 Task: Find connections with filter location Mumbai with filter topic #lifestylewith filter profile language French with filter current company The Leela Palaces, Hotels and Resorts with filter school Oxford Public School with filter industry Wholesale Petroleum and Petroleum Products with filter service category Strategic Planning with filter keywords title Social Media Specialist
Action: Mouse moved to (560, 80)
Screenshot: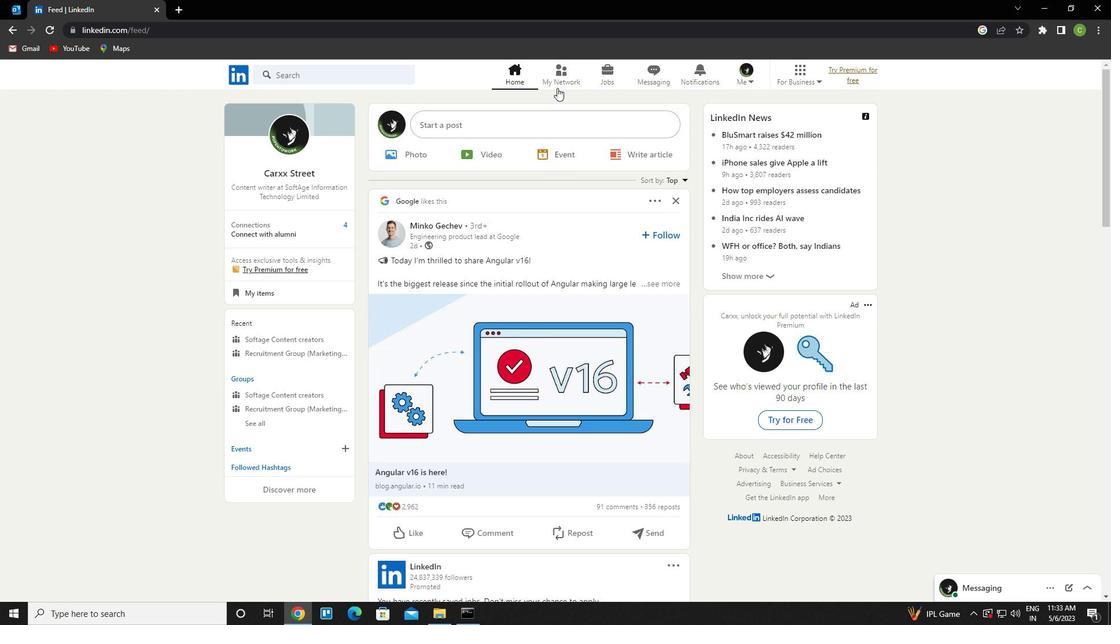 
Action: Mouse pressed left at (560, 80)
Screenshot: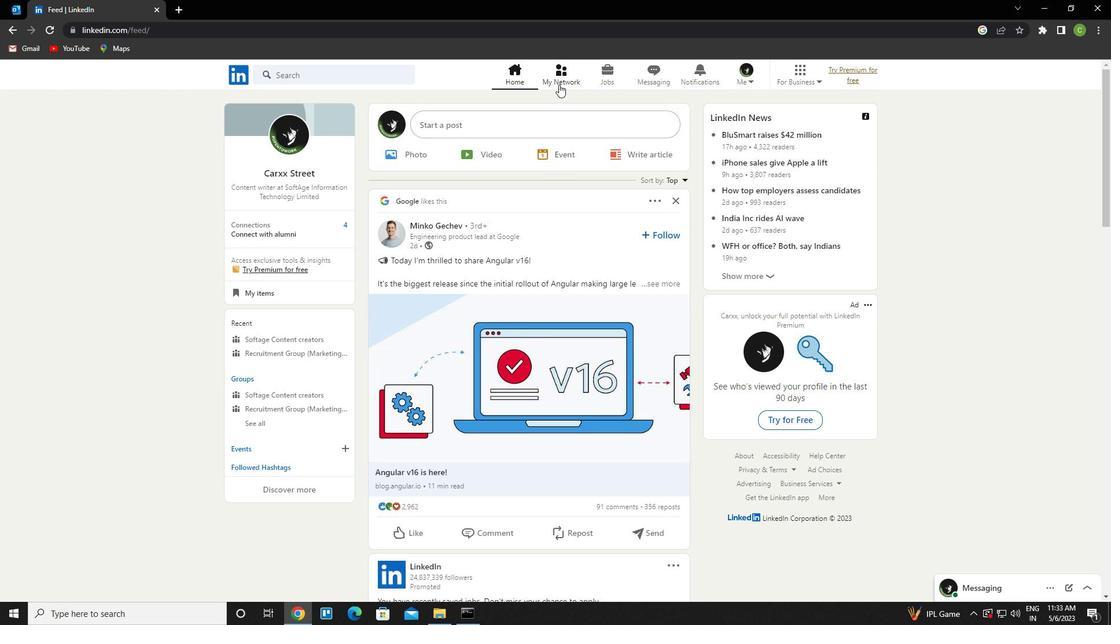 
Action: Mouse moved to (355, 140)
Screenshot: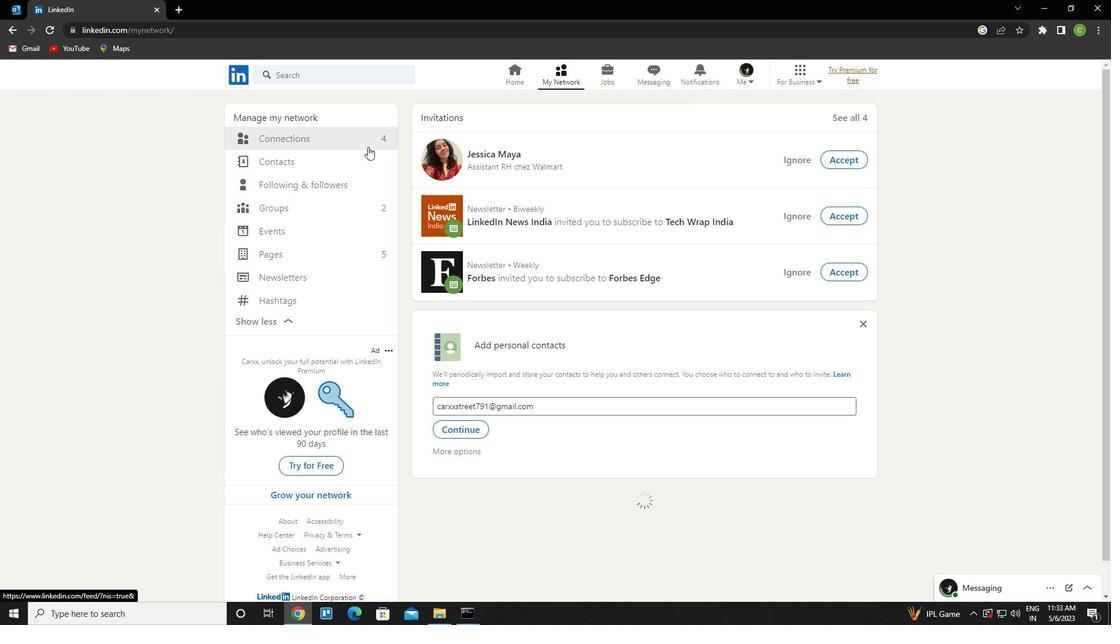 
Action: Mouse pressed left at (355, 140)
Screenshot: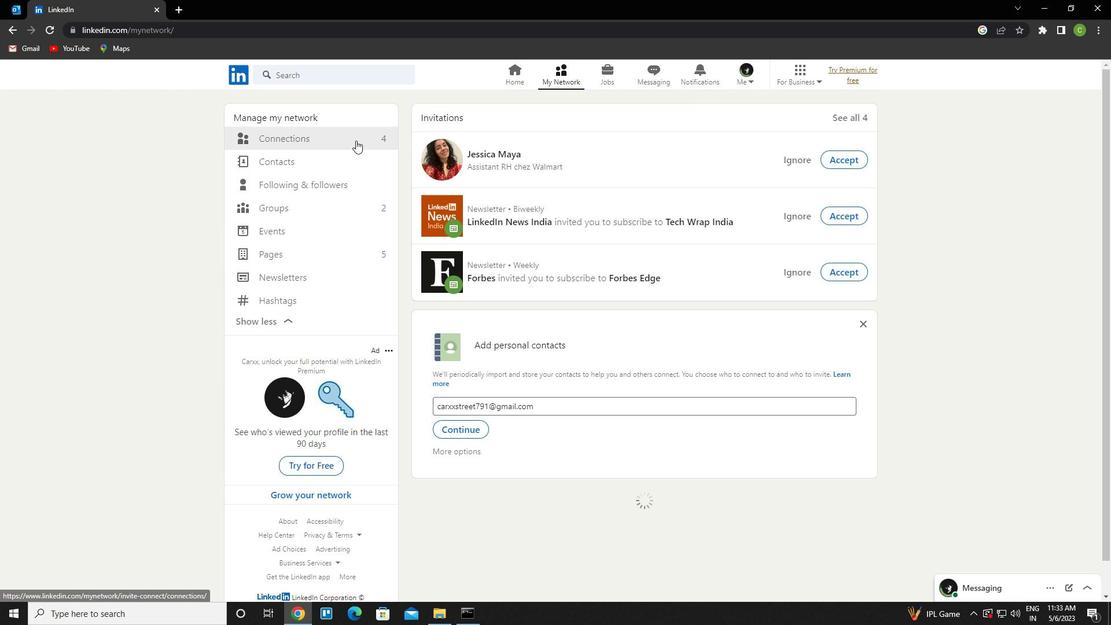 
Action: Mouse moved to (662, 141)
Screenshot: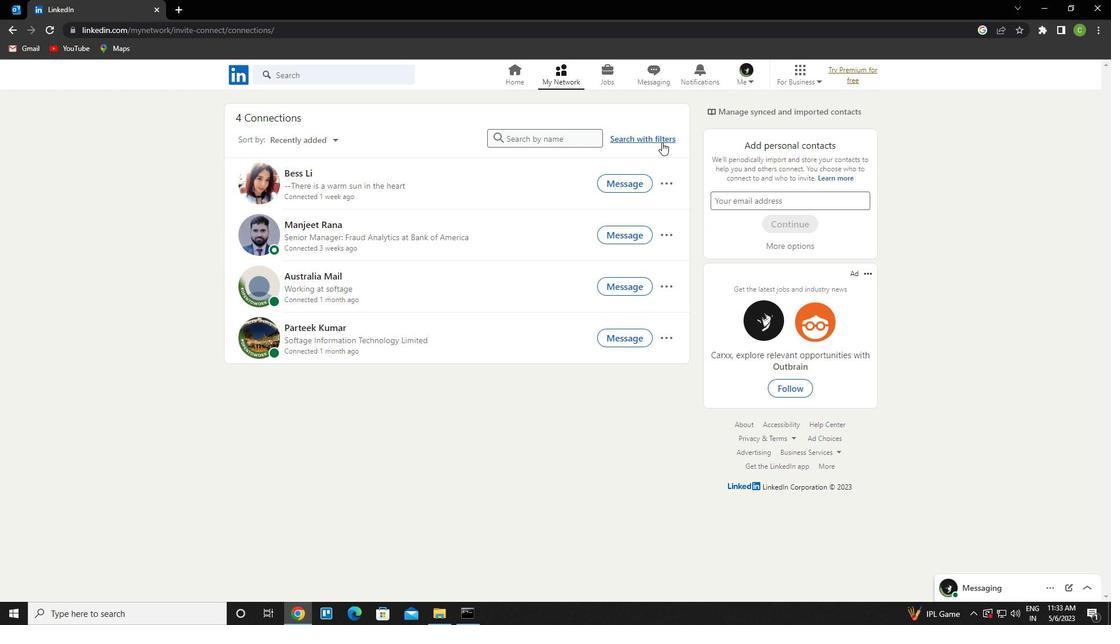 
Action: Mouse pressed left at (662, 141)
Screenshot: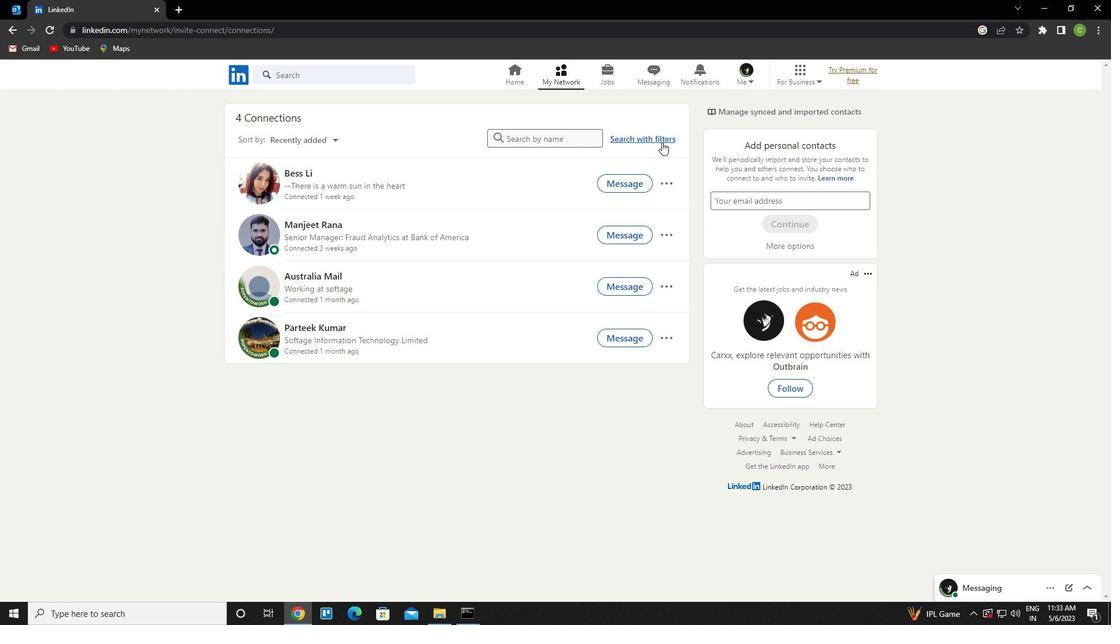 
Action: Mouse moved to (593, 104)
Screenshot: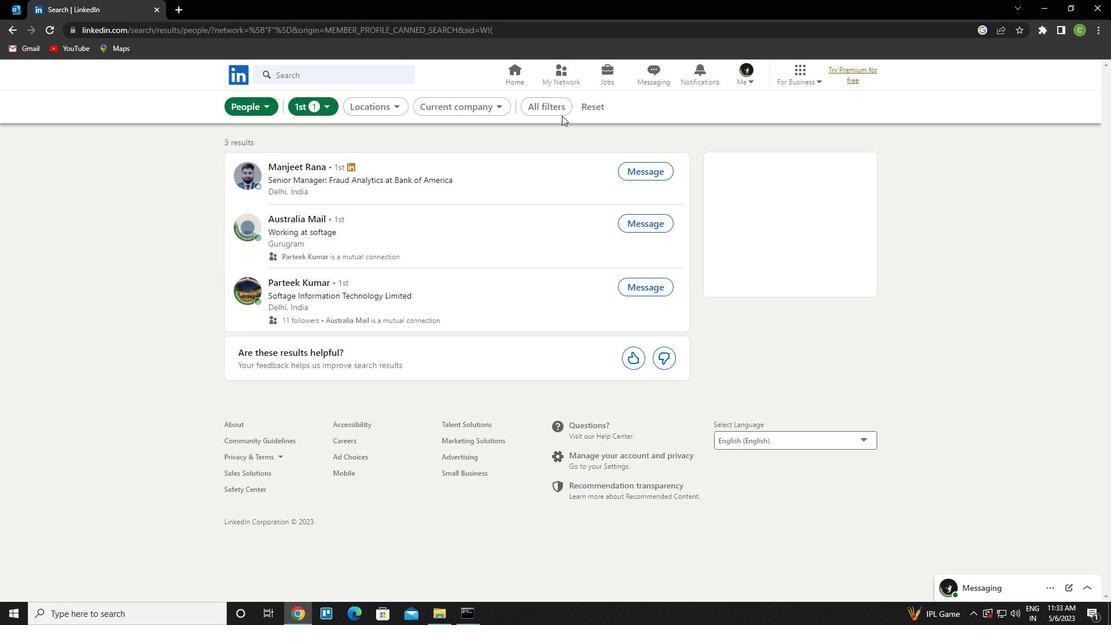 
Action: Mouse pressed left at (593, 104)
Screenshot: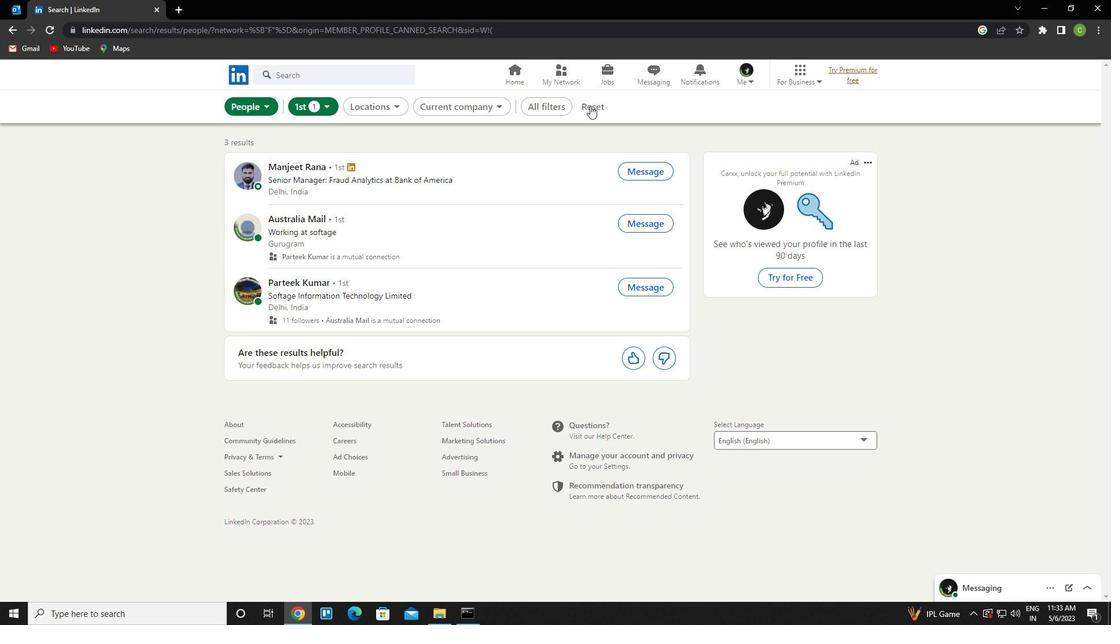 
Action: Mouse moved to (569, 114)
Screenshot: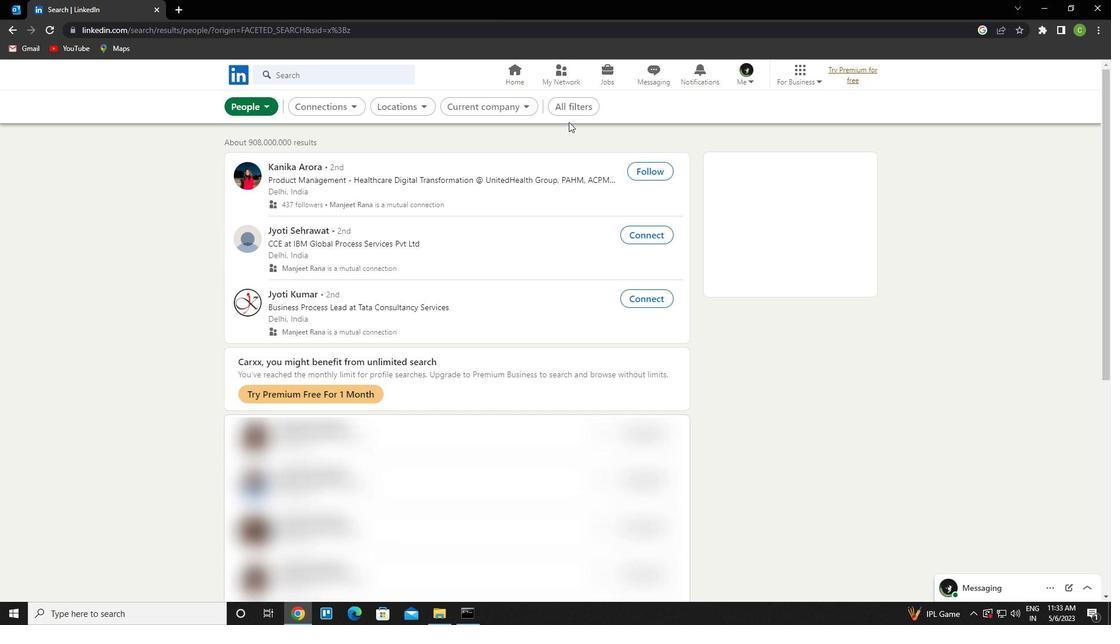 
Action: Mouse pressed left at (569, 114)
Screenshot: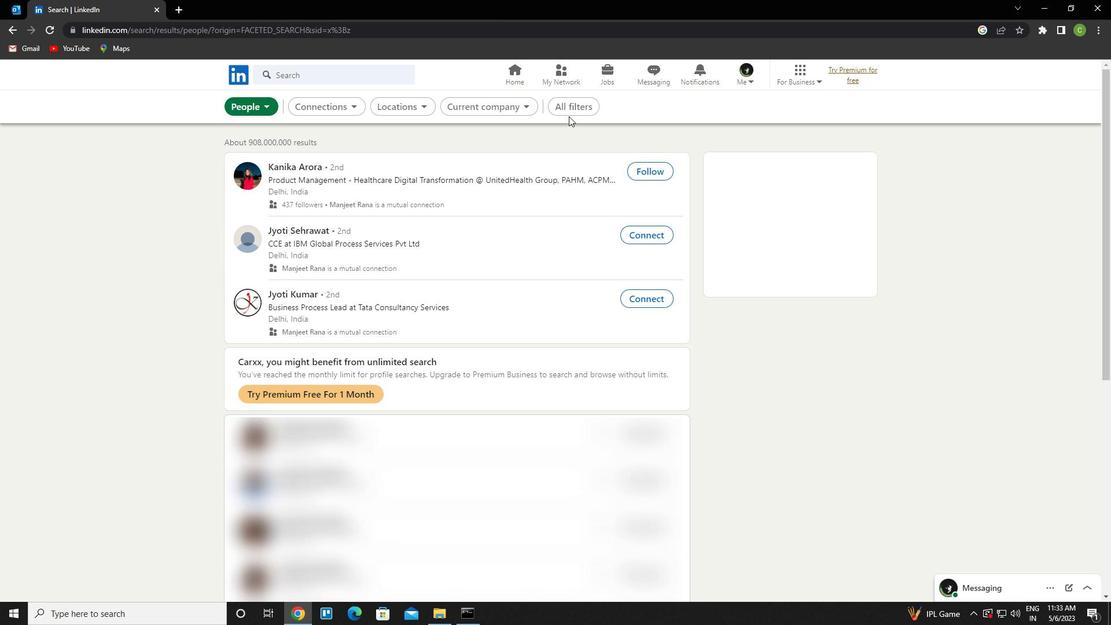 
Action: Mouse moved to (942, 373)
Screenshot: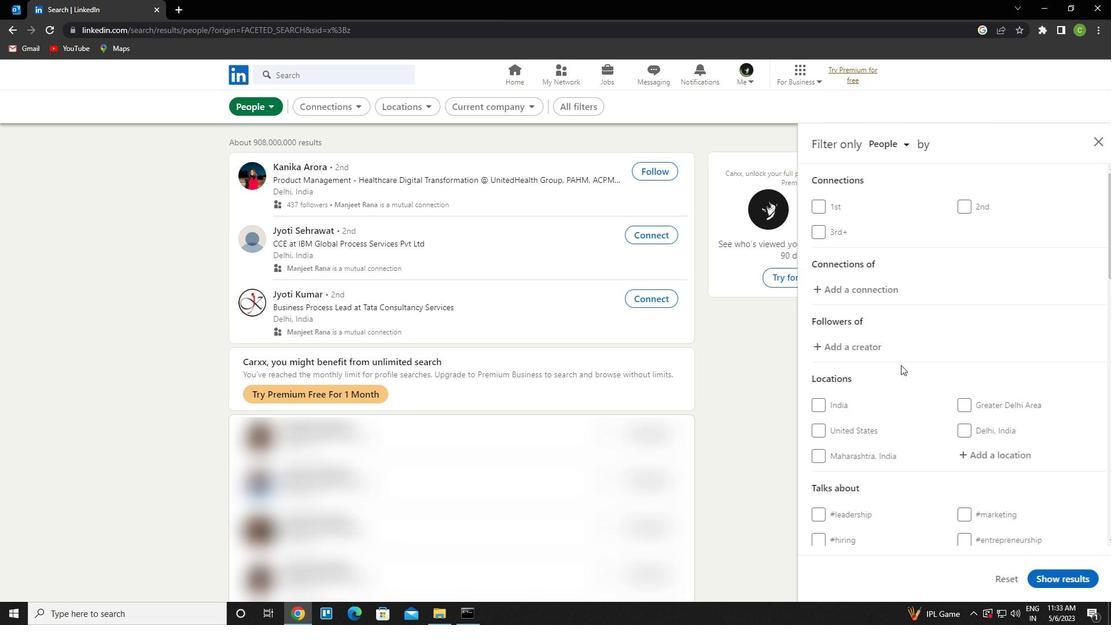 
Action: Mouse scrolled (942, 373) with delta (0, 0)
Screenshot: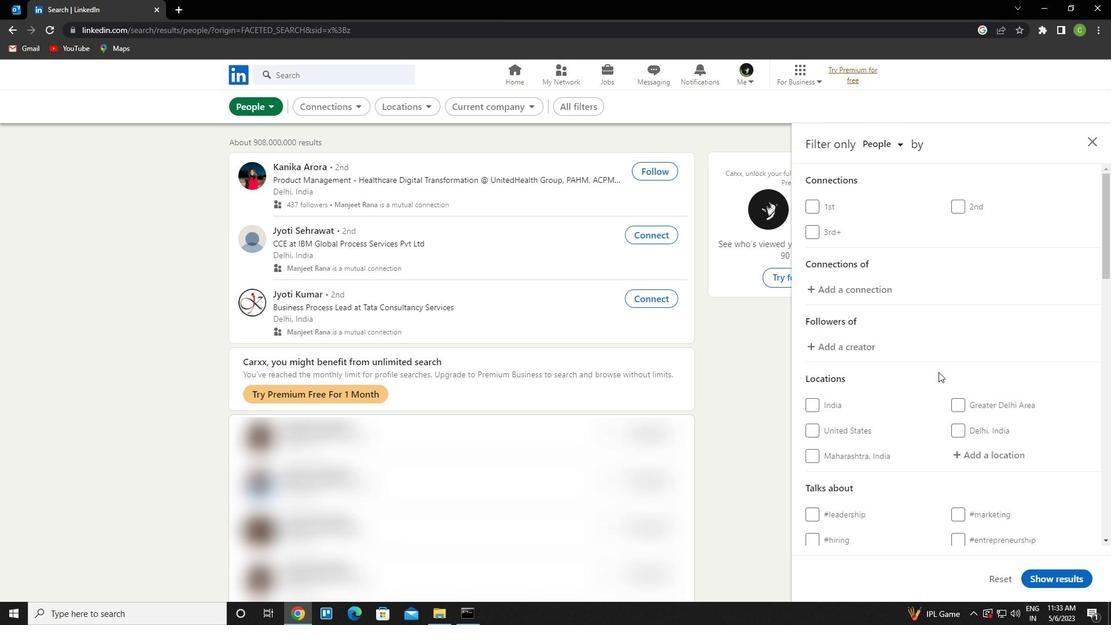 
Action: Mouse scrolled (942, 373) with delta (0, 0)
Screenshot: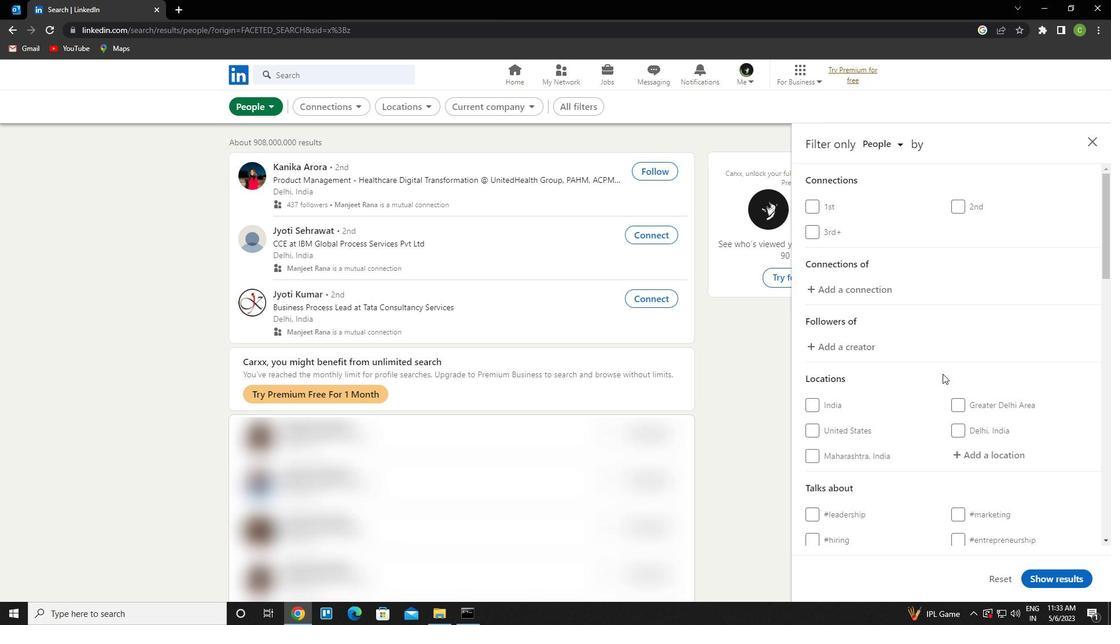 
Action: Mouse moved to (991, 344)
Screenshot: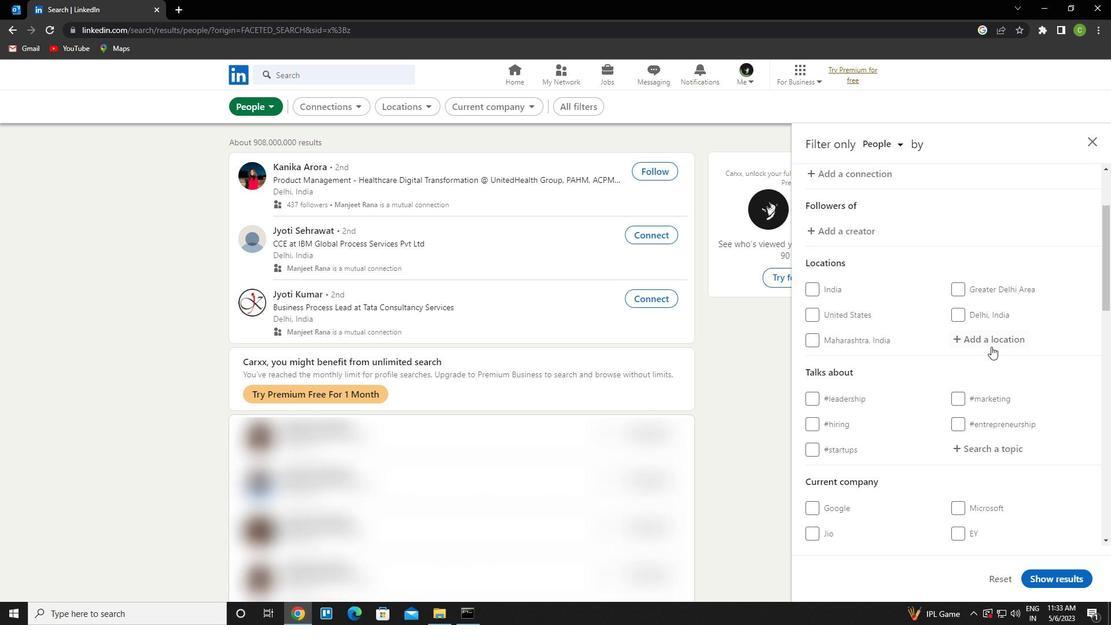 
Action: Mouse pressed left at (991, 344)
Screenshot: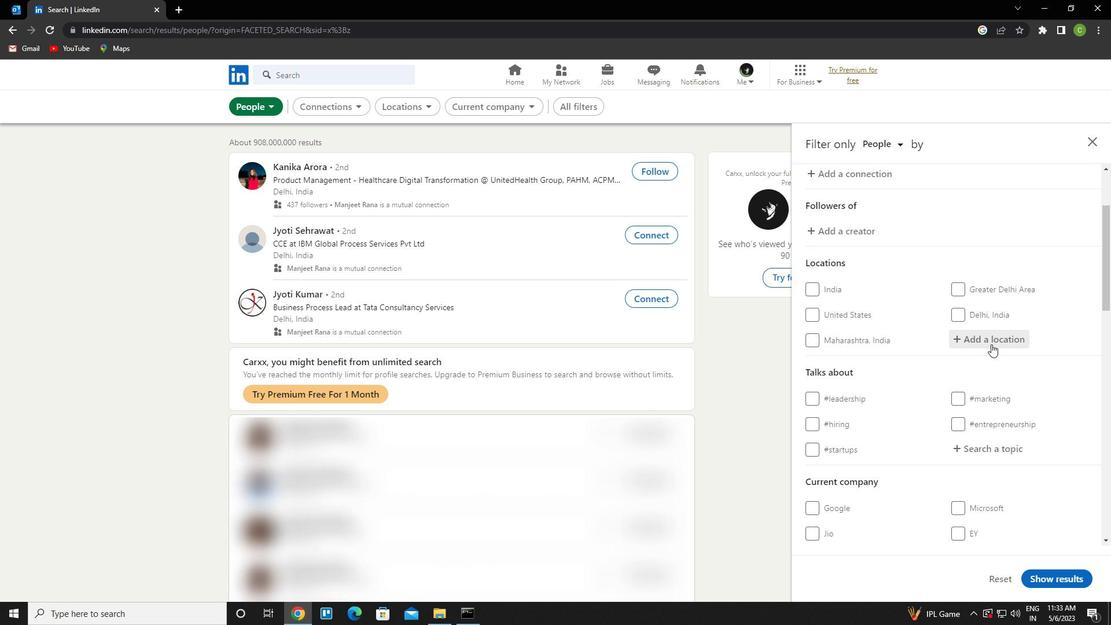 
Action: Key pressed <Key.caps_lock>m<Key.caps_lock>umbai<Key.down><Key.enter>
Screenshot: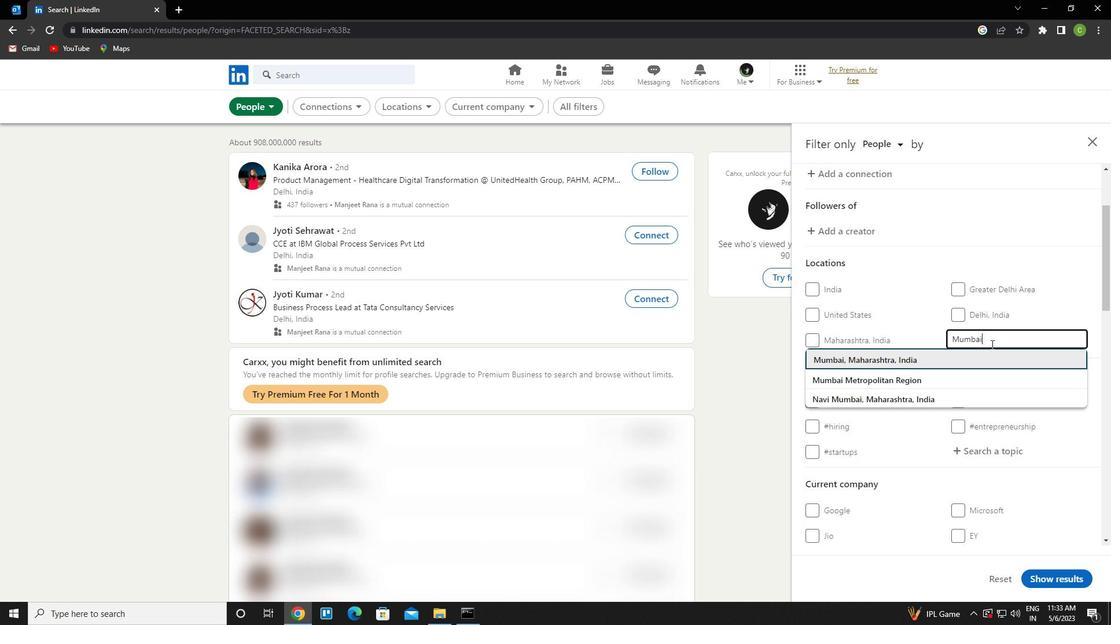 
Action: Mouse moved to (984, 350)
Screenshot: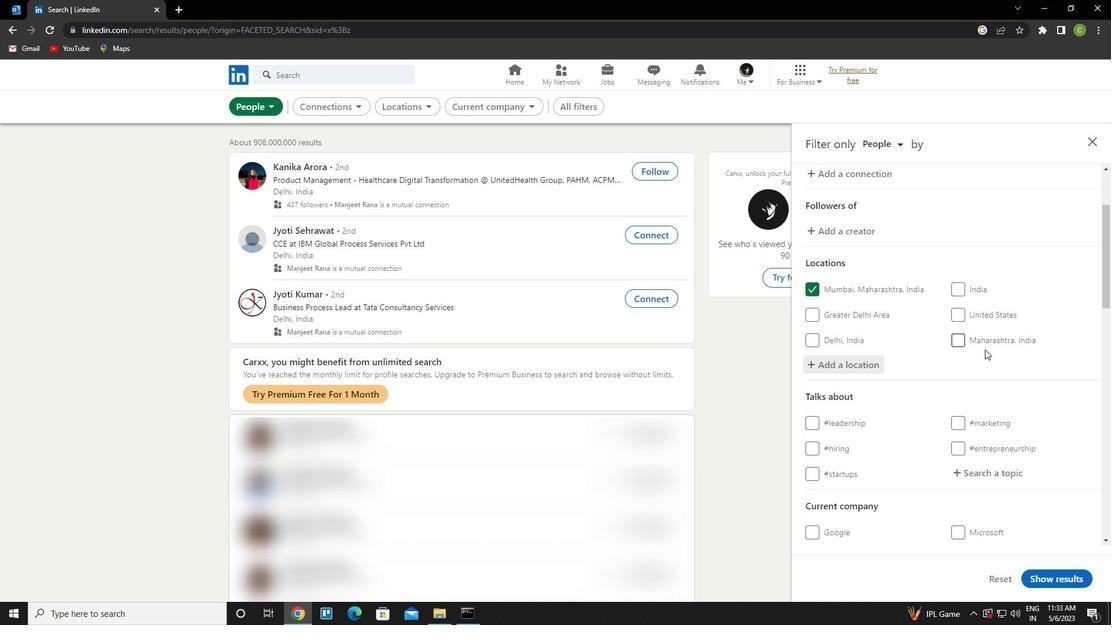 
Action: Mouse scrolled (984, 350) with delta (0, 0)
Screenshot: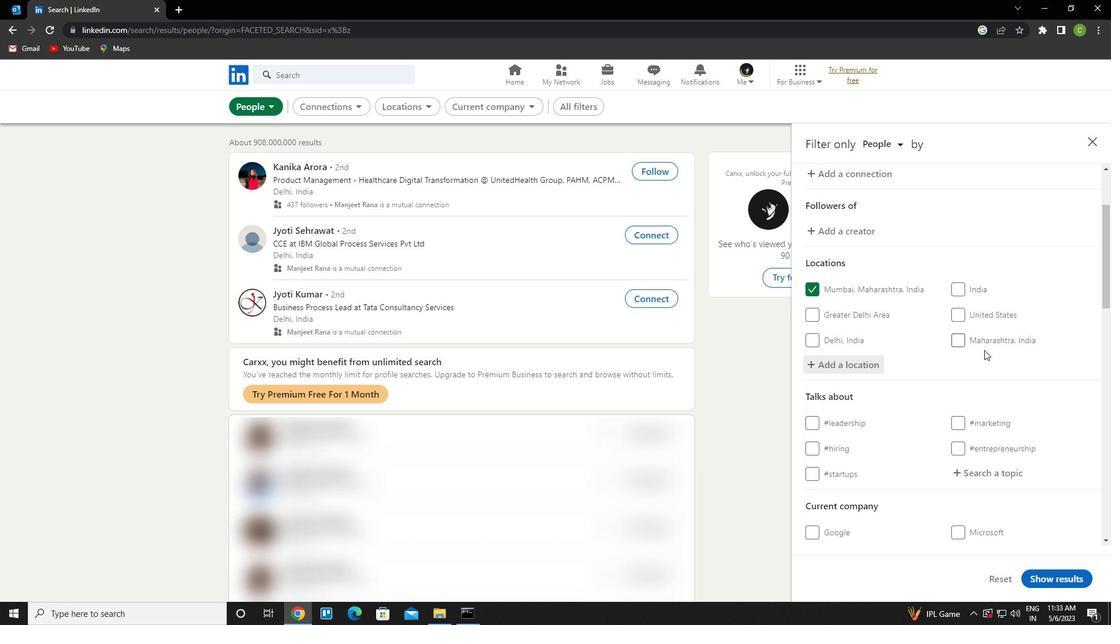 
Action: Mouse moved to (984, 351)
Screenshot: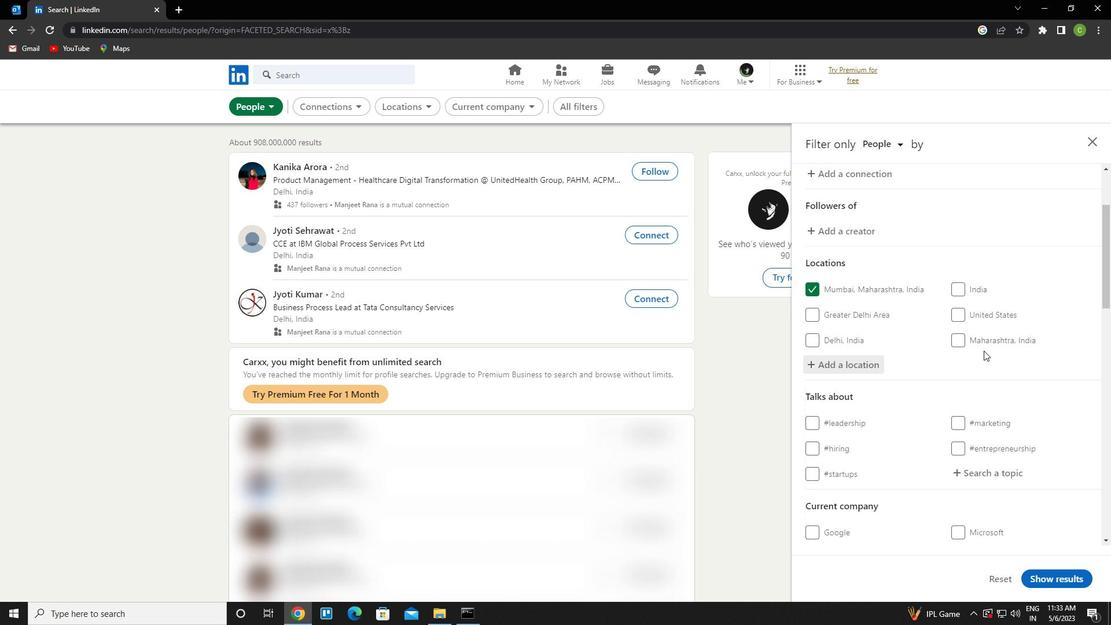 
Action: Mouse scrolled (984, 350) with delta (0, 0)
Screenshot: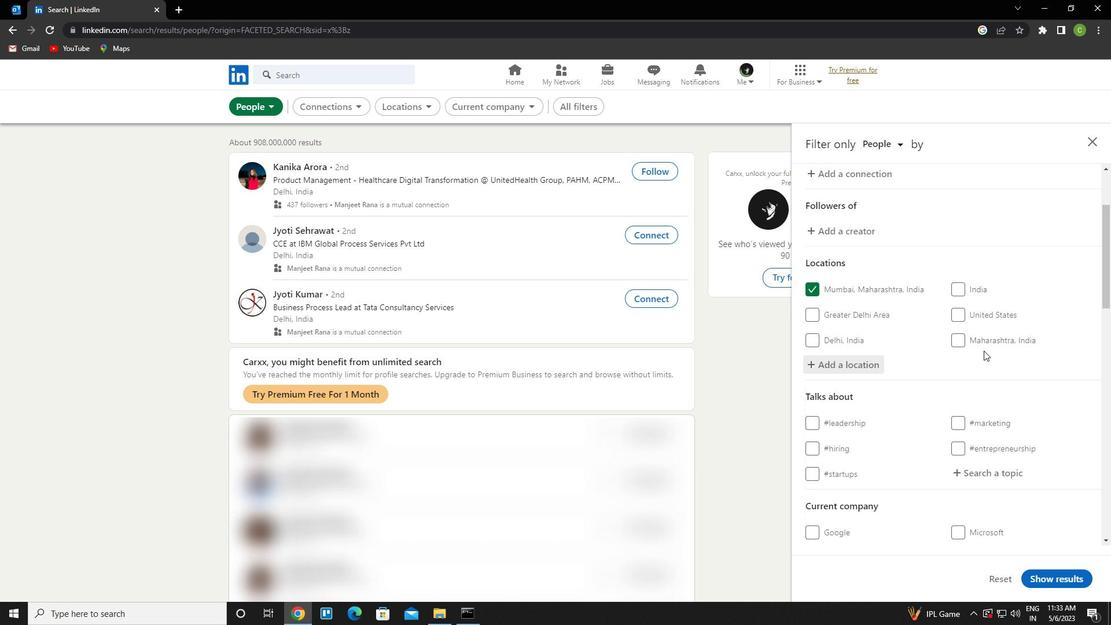 
Action: Mouse moved to (993, 364)
Screenshot: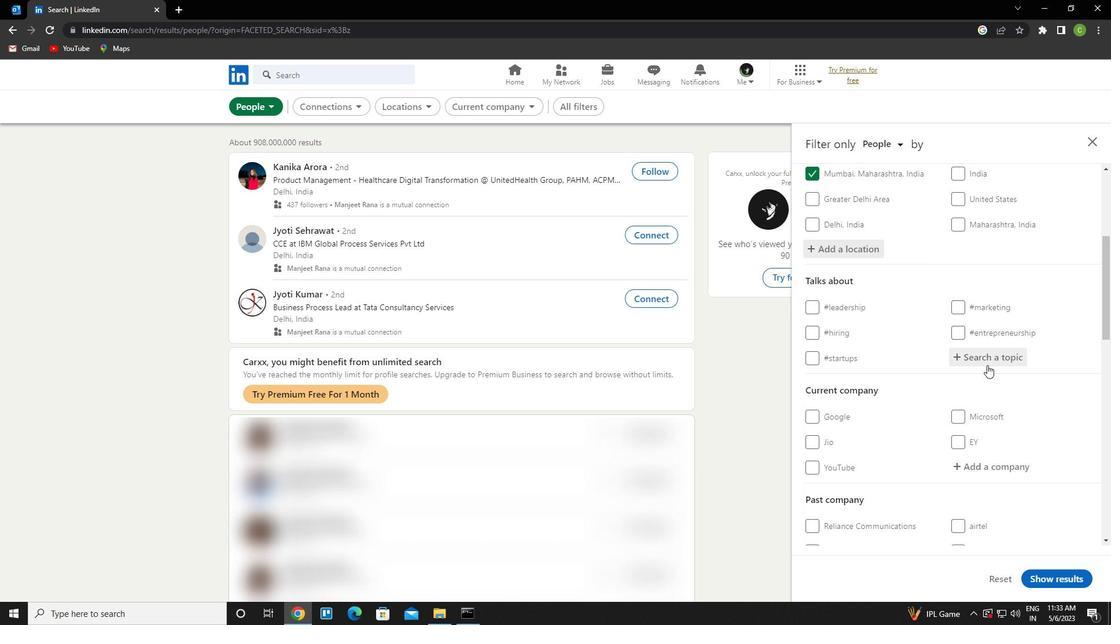 
Action: Mouse pressed left at (993, 364)
Screenshot: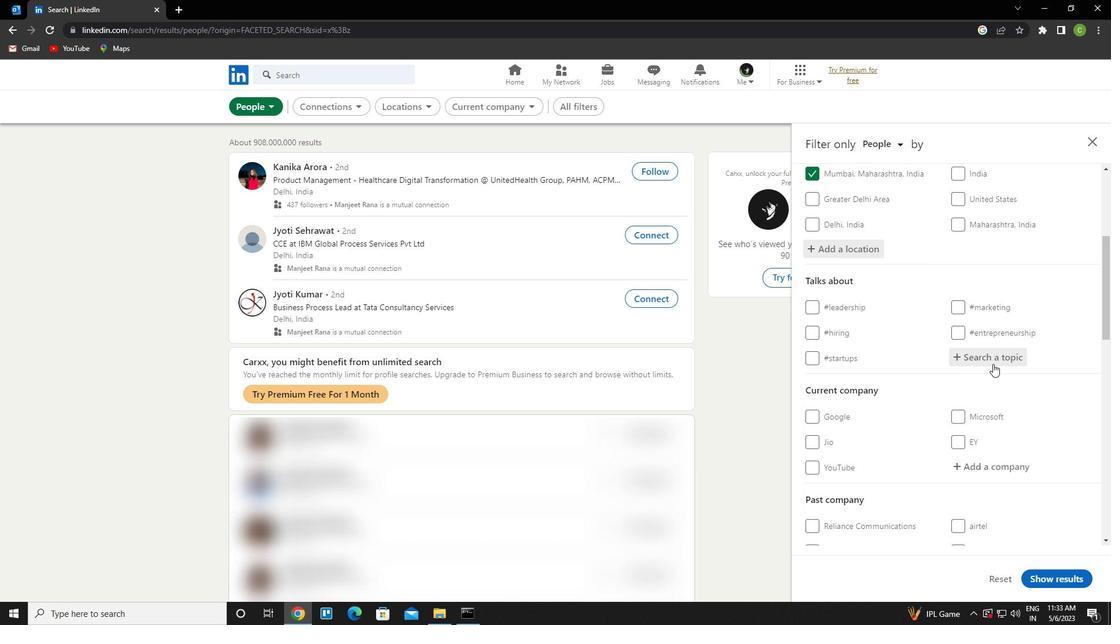 
Action: Key pressed lifestyle<Key.down><Key.enter>
Screenshot: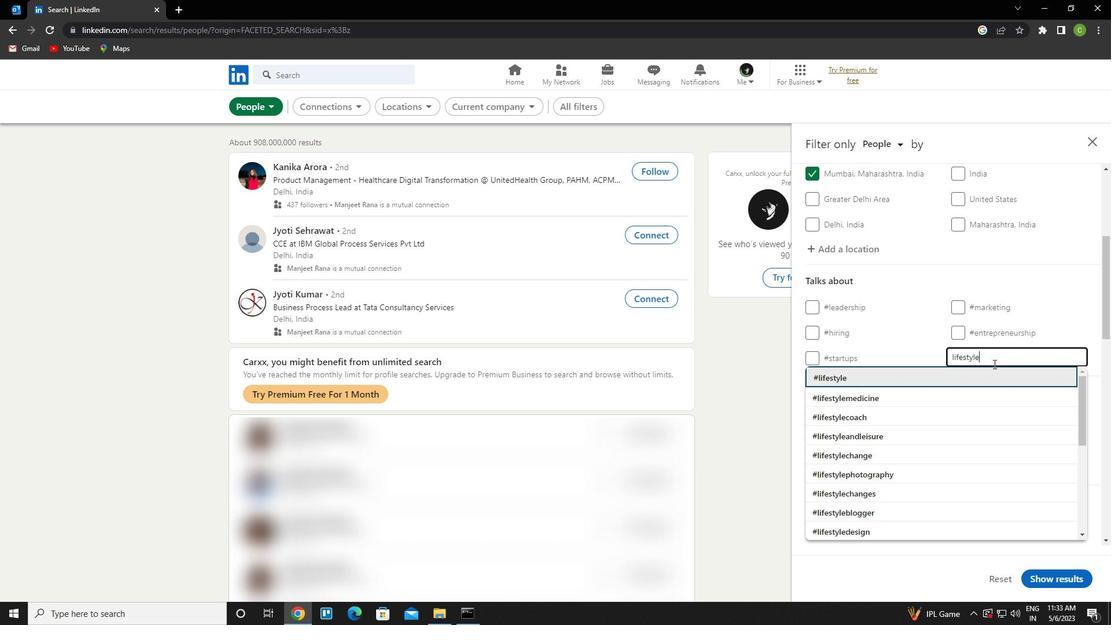 
Action: Mouse scrolled (993, 363) with delta (0, 0)
Screenshot: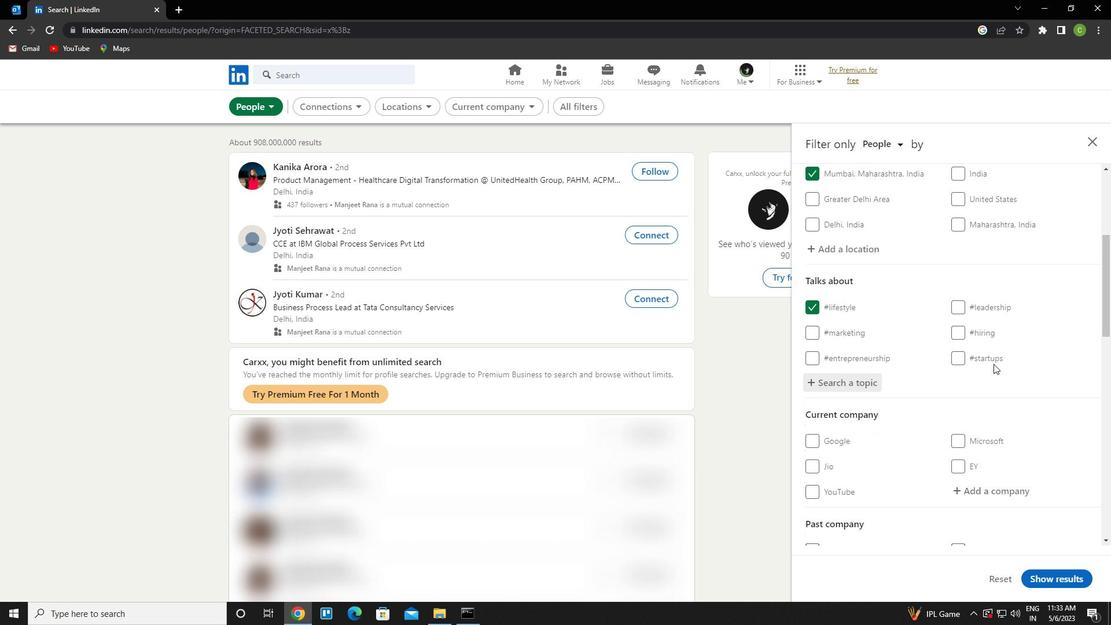 
Action: Mouse moved to (999, 373)
Screenshot: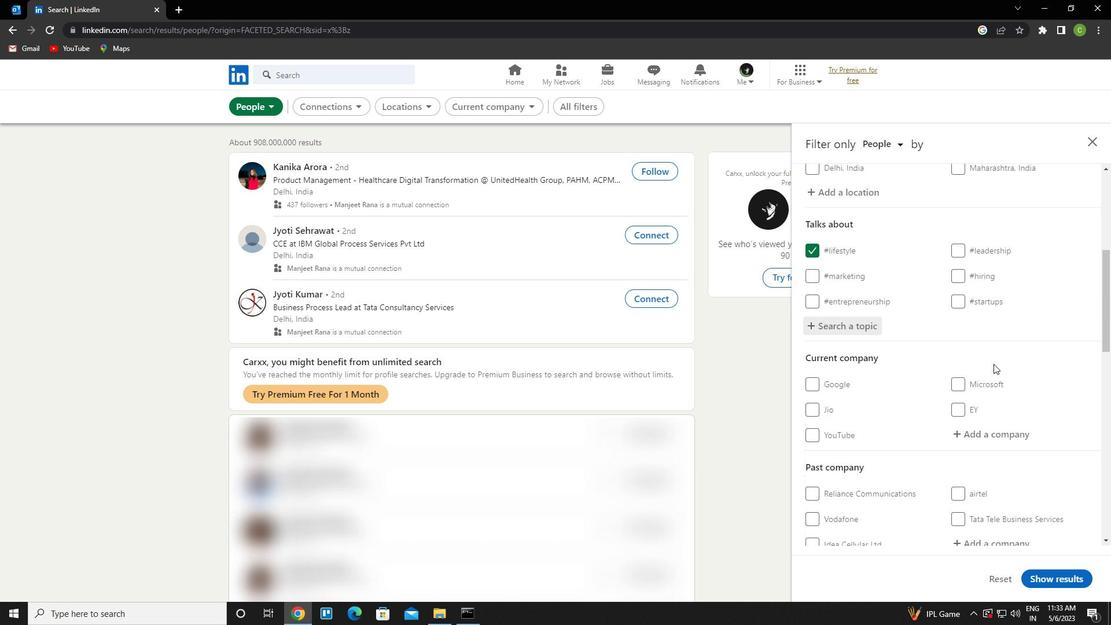 
Action: Mouse scrolled (999, 372) with delta (0, 0)
Screenshot: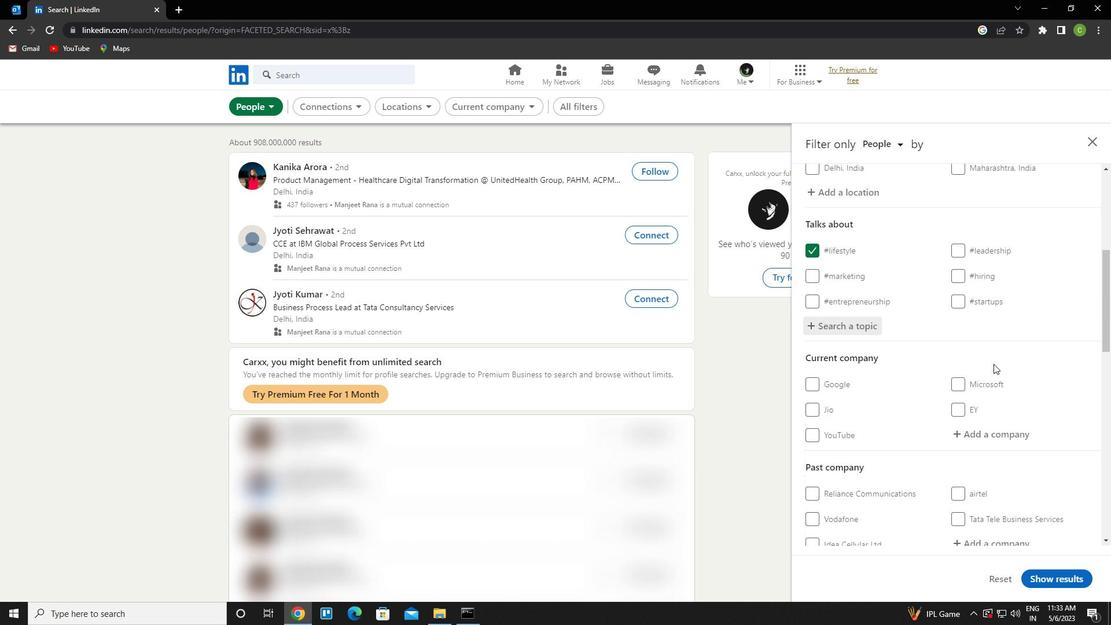
Action: Mouse moved to (1000, 376)
Screenshot: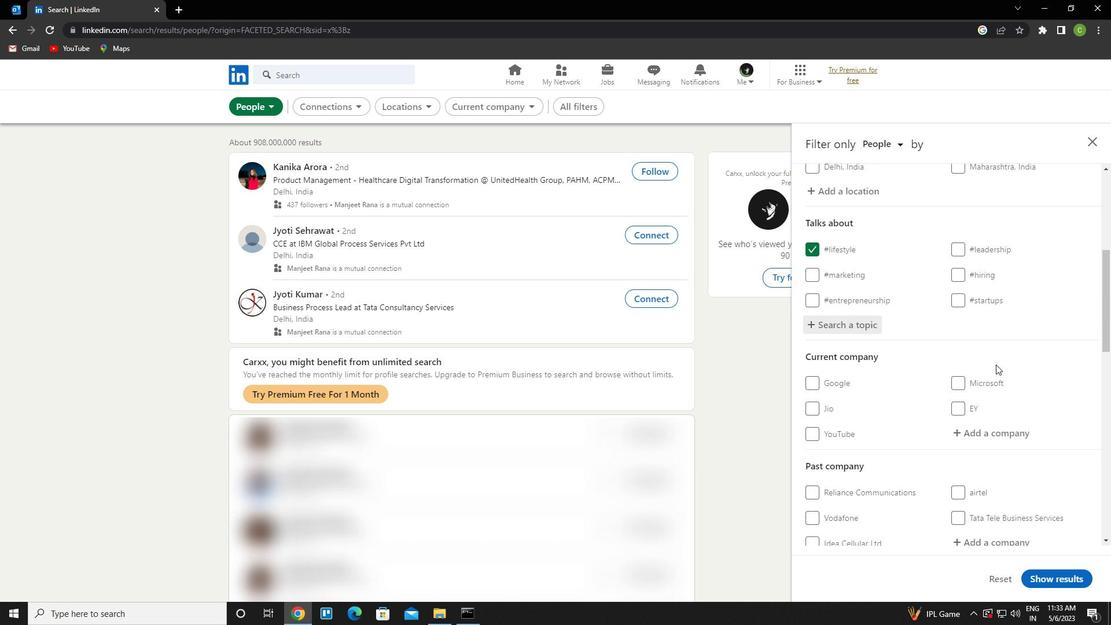 
Action: Mouse scrolled (1000, 375) with delta (0, 0)
Screenshot: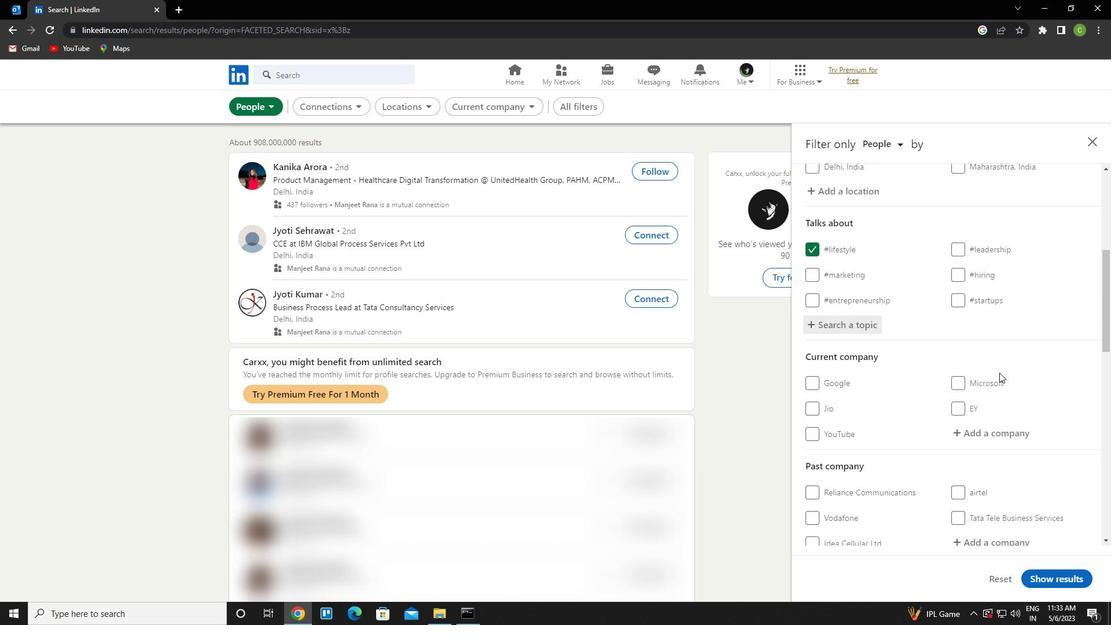 
Action: Mouse scrolled (1000, 375) with delta (0, 0)
Screenshot: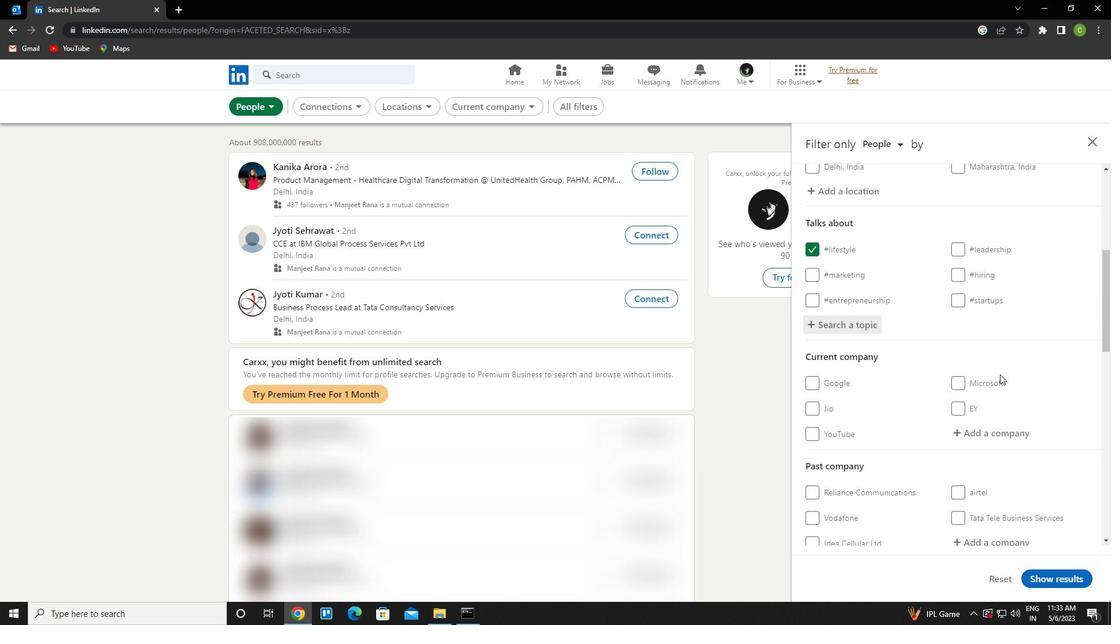 
Action: Mouse scrolled (1000, 375) with delta (0, 0)
Screenshot: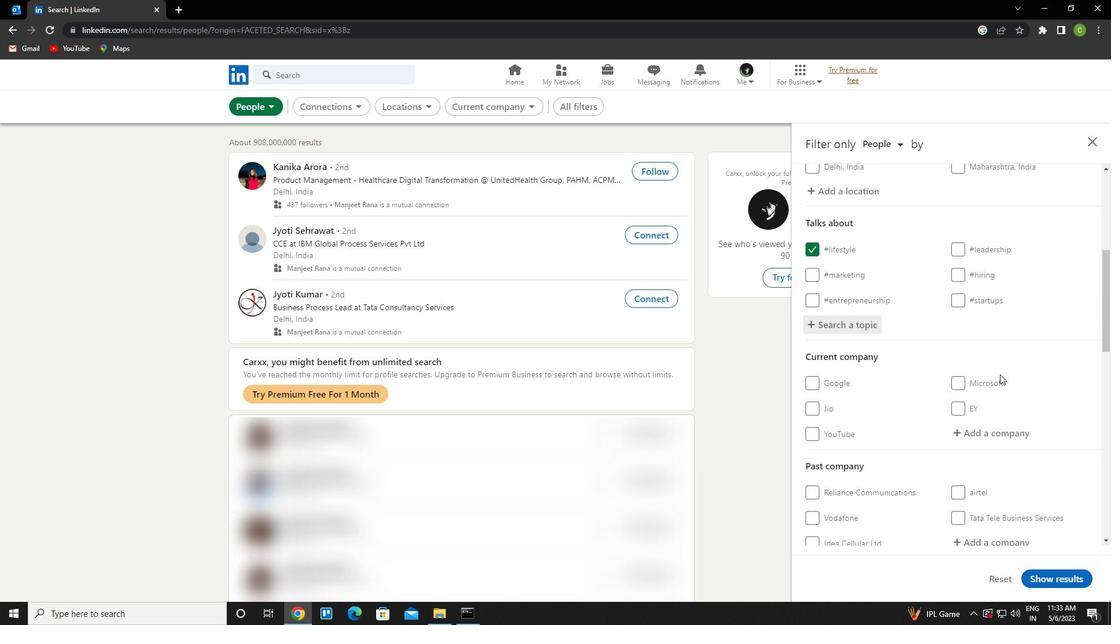 
Action: Mouse moved to (1000, 376)
Screenshot: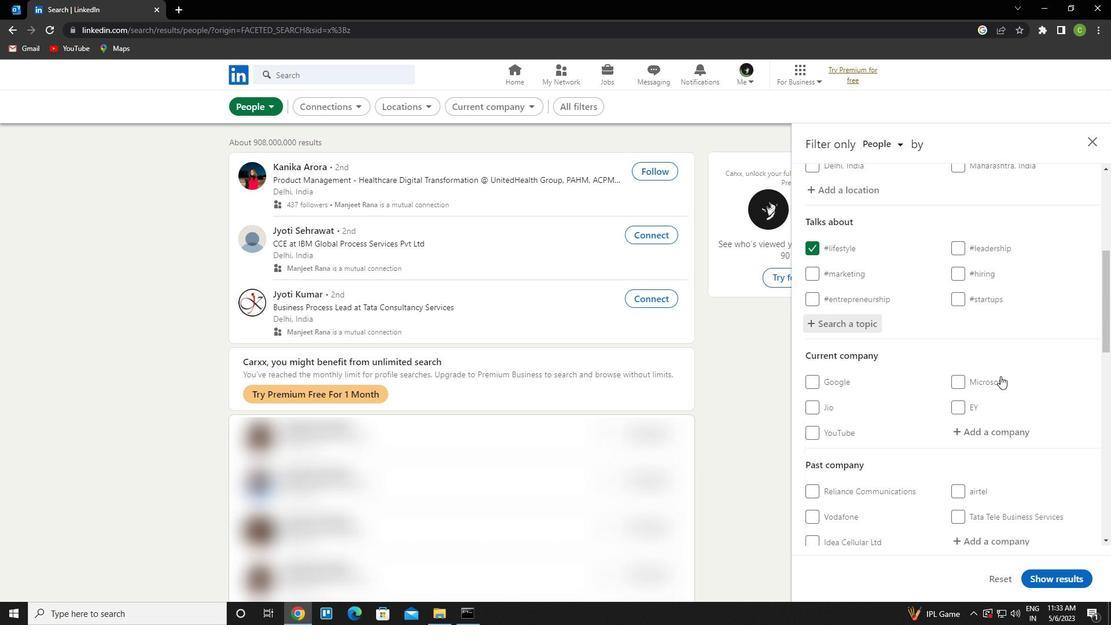 
Action: Mouse scrolled (1000, 376) with delta (0, 0)
Screenshot: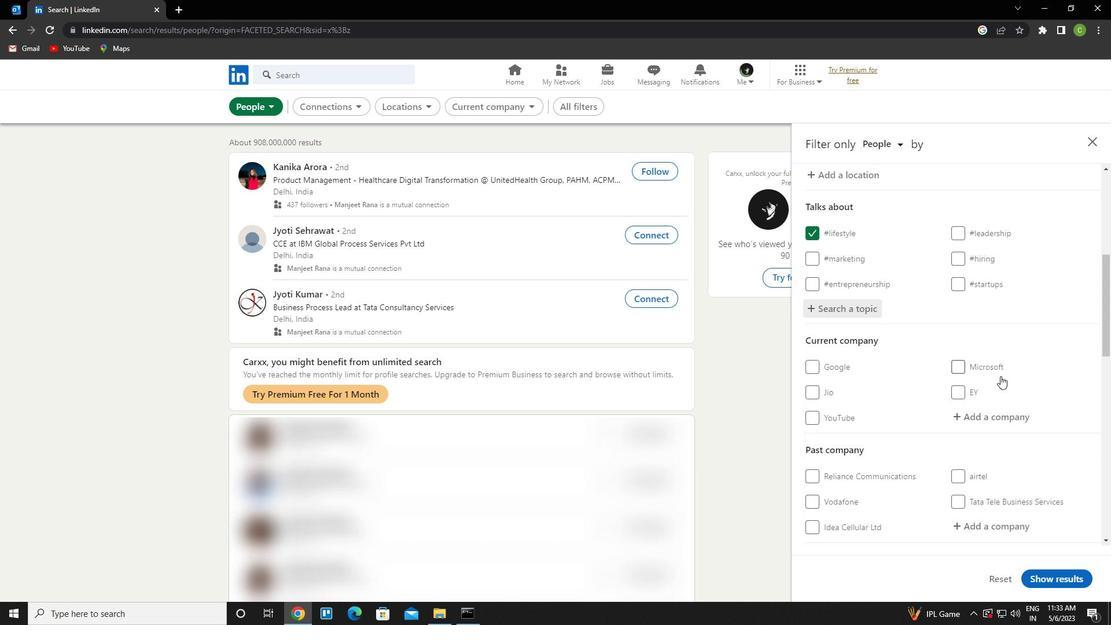 
Action: Mouse scrolled (1000, 376) with delta (0, 0)
Screenshot: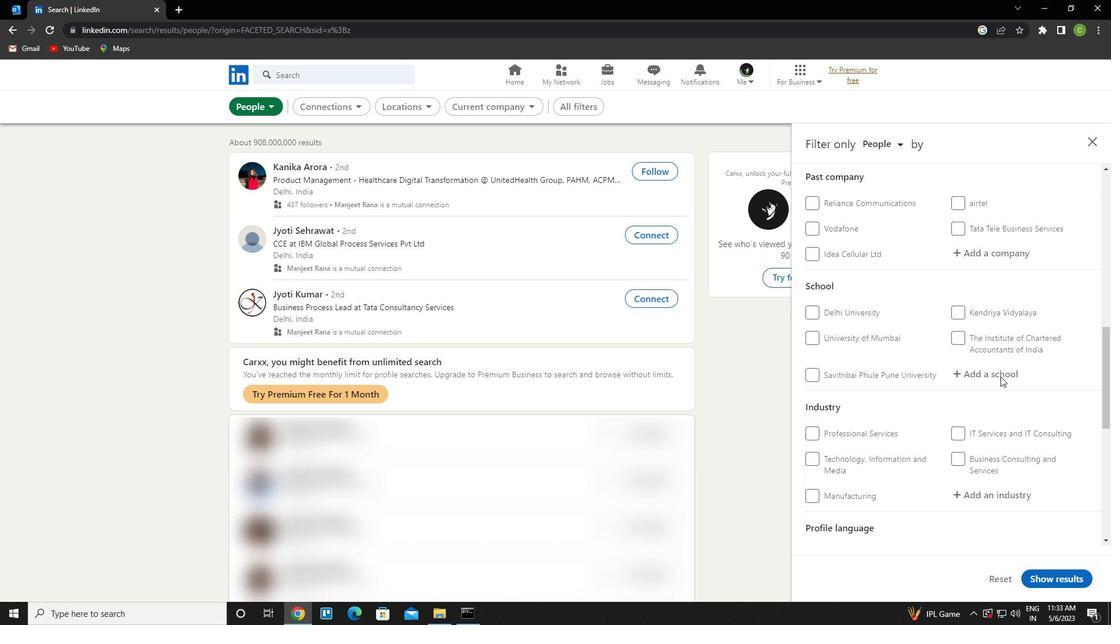 
Action: Mouse scrolled (1000, 376) with delta (0, 0)
Screenshot: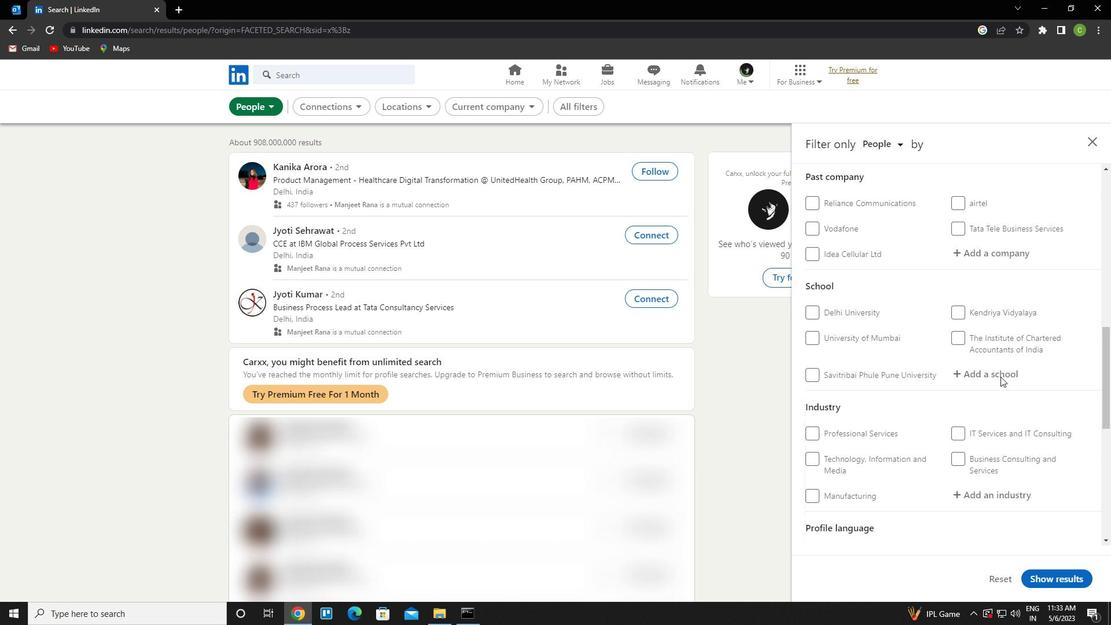 
Action: Mouse scrolled (1000, 376) with delta (0, 0)
Screenshot: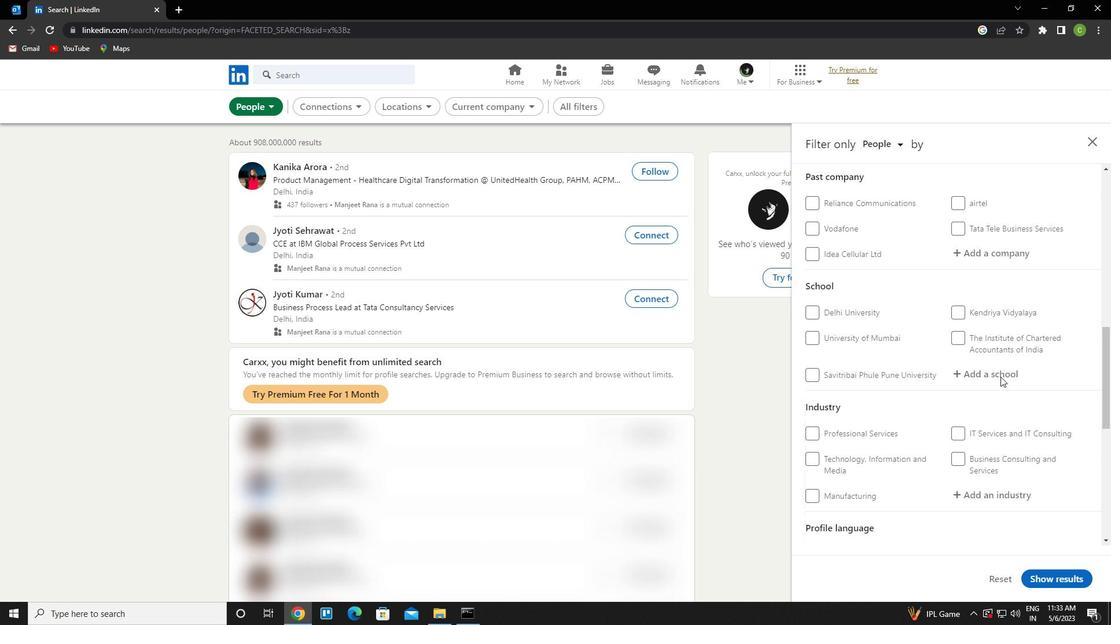 
Action: Mouse scrolled (1000, 376) with delta (0, 0)
Screenshot: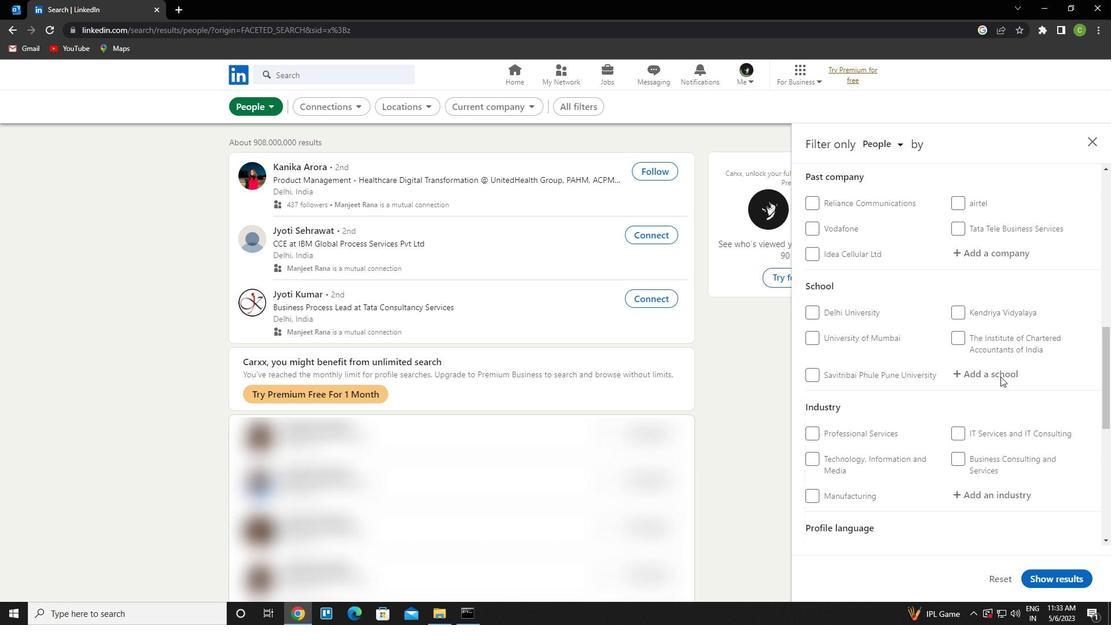 
Action: Mouse scrolled (1000, 376) with delta (0, 0)
Screenshot: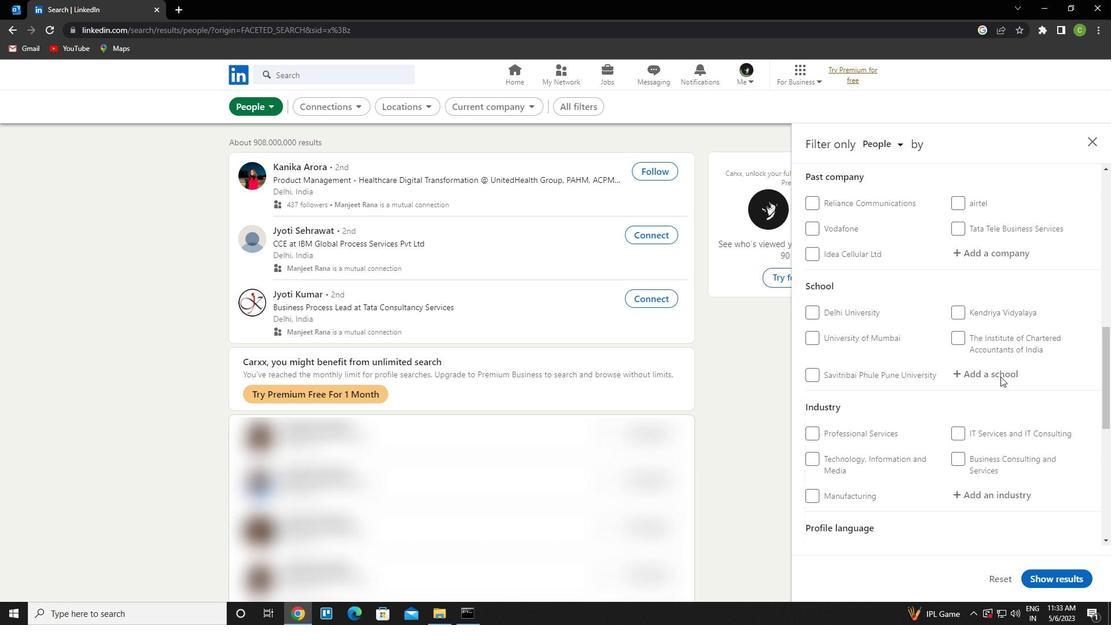 
Action: Mouse moved to (967, 265)
Screenshot: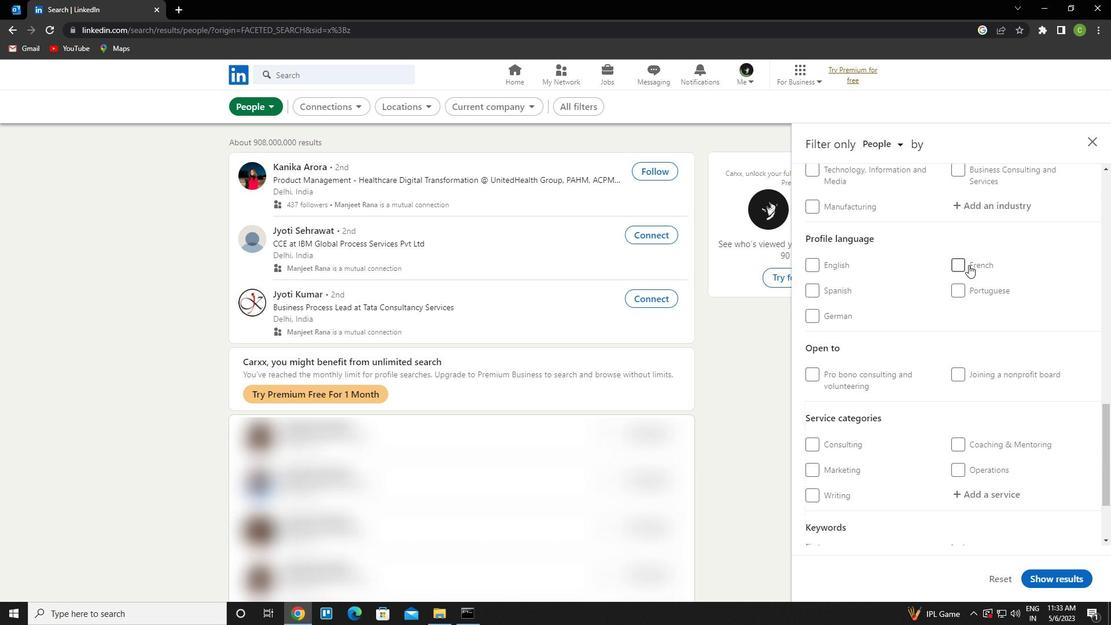 
Action: Mouse pressed left at (967, 265)
Screenshot: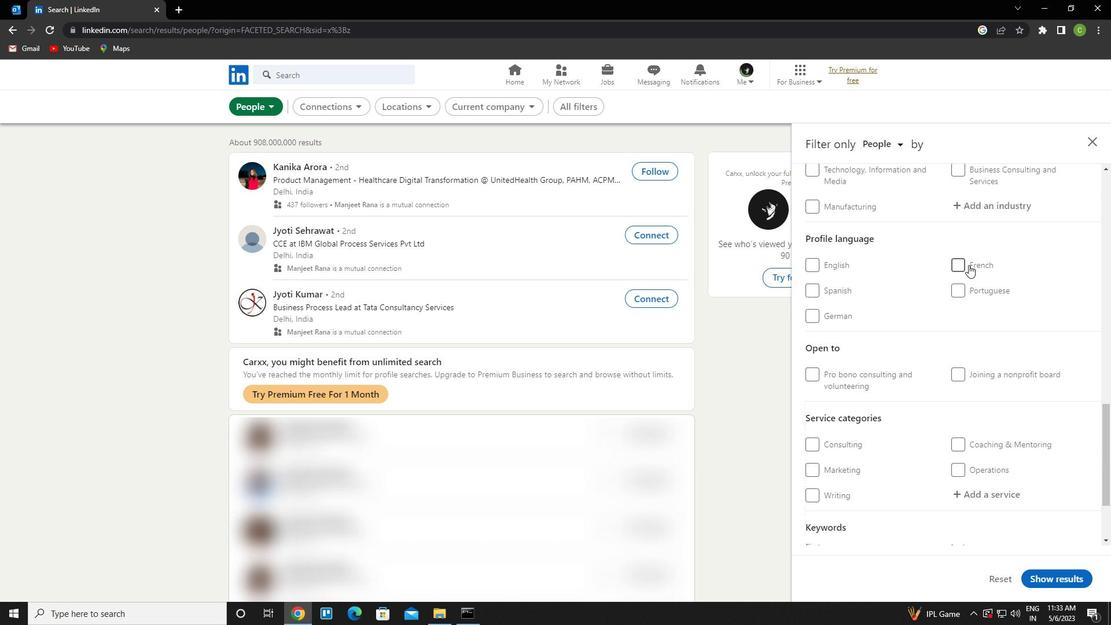 
Action: Mouse moved to (952, 309)
Screenshot: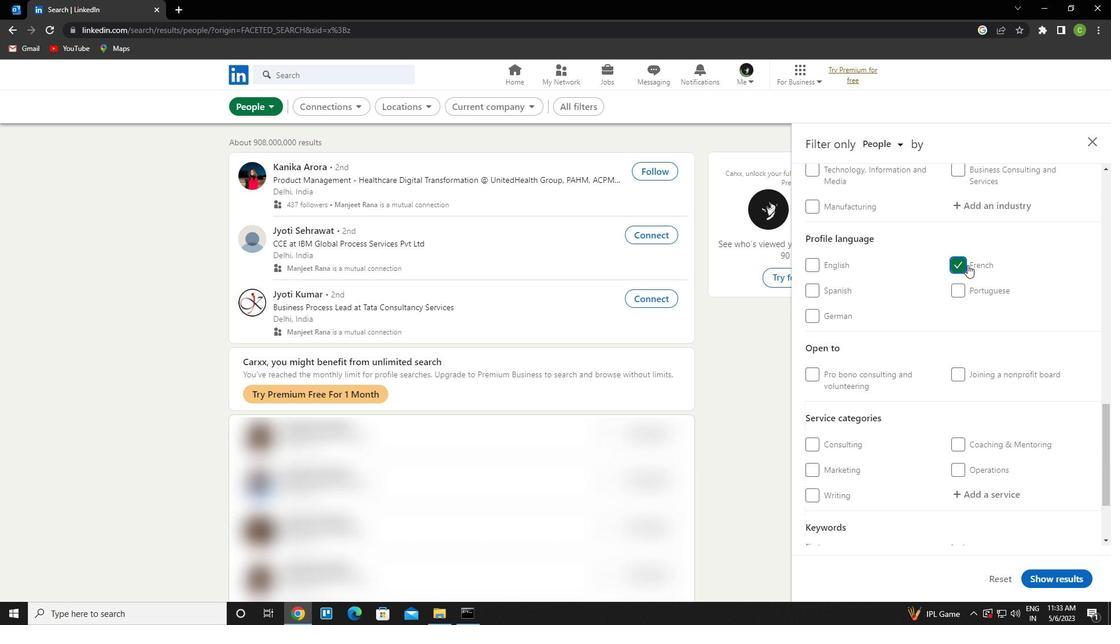 
Action: Mouse scrolled (952, 310) with delta (0, 0)
Screenshot: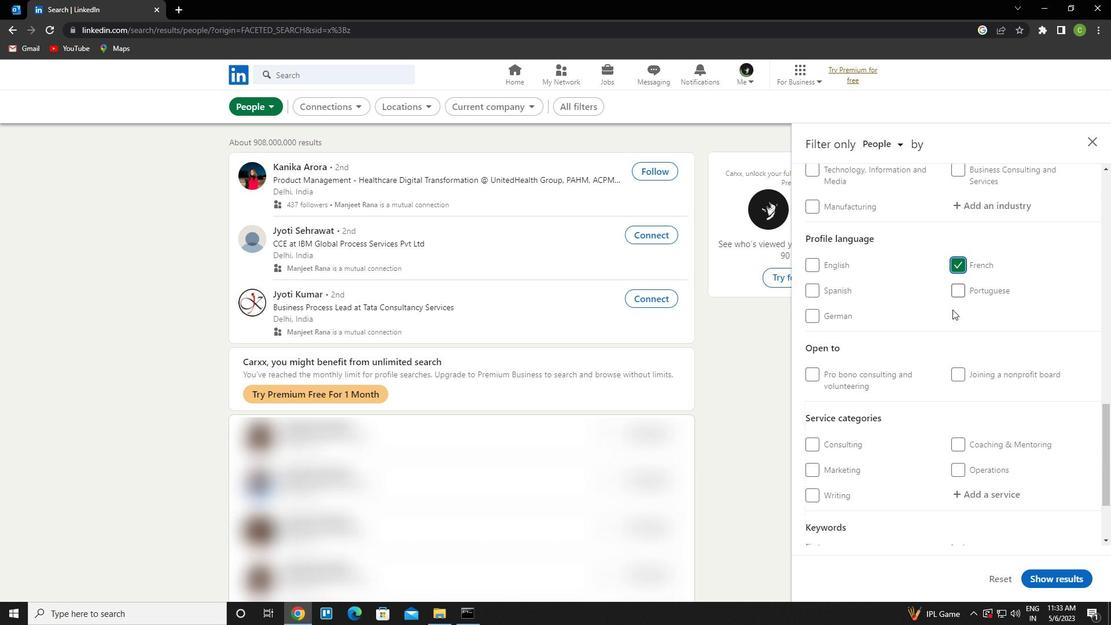 
Action: Mouse scrolled (952, 310) with delta (0, 0)
Screenshot: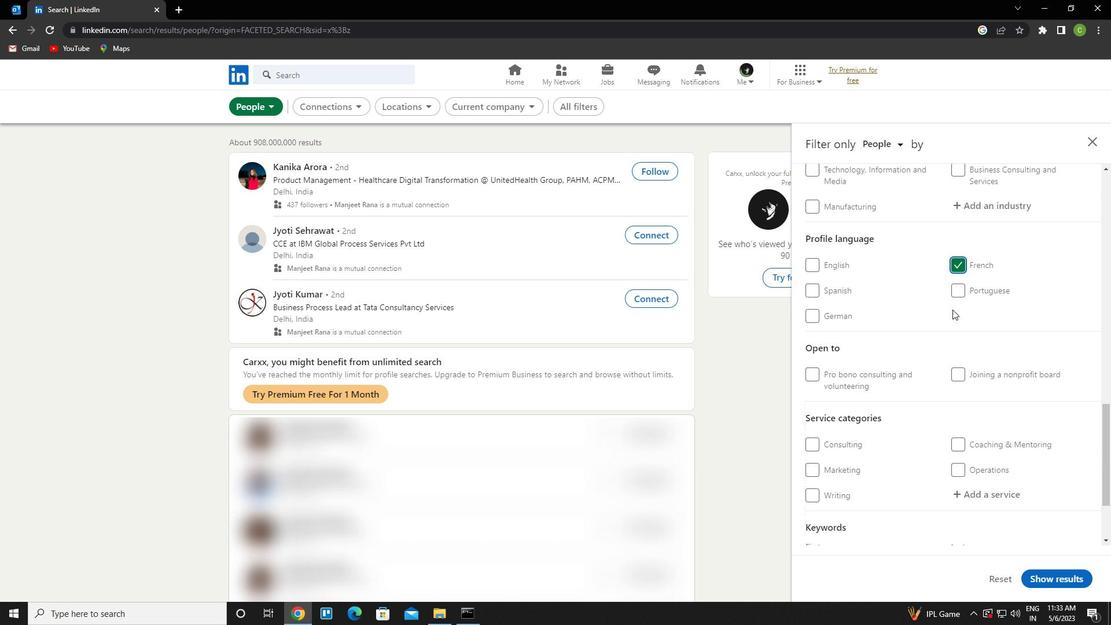 
Action: Mouse scrolled (952, 310) with delta (0, 0)
Screenshot: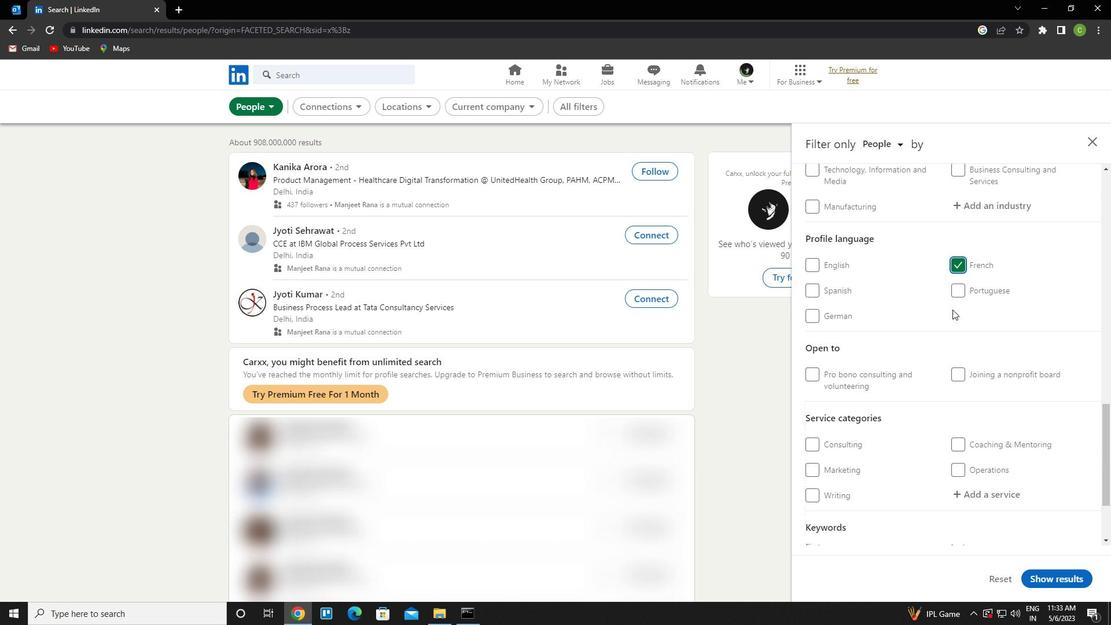 
Action: Mouse scrolled (952, 310) with delta (0, 0)
Screenshot: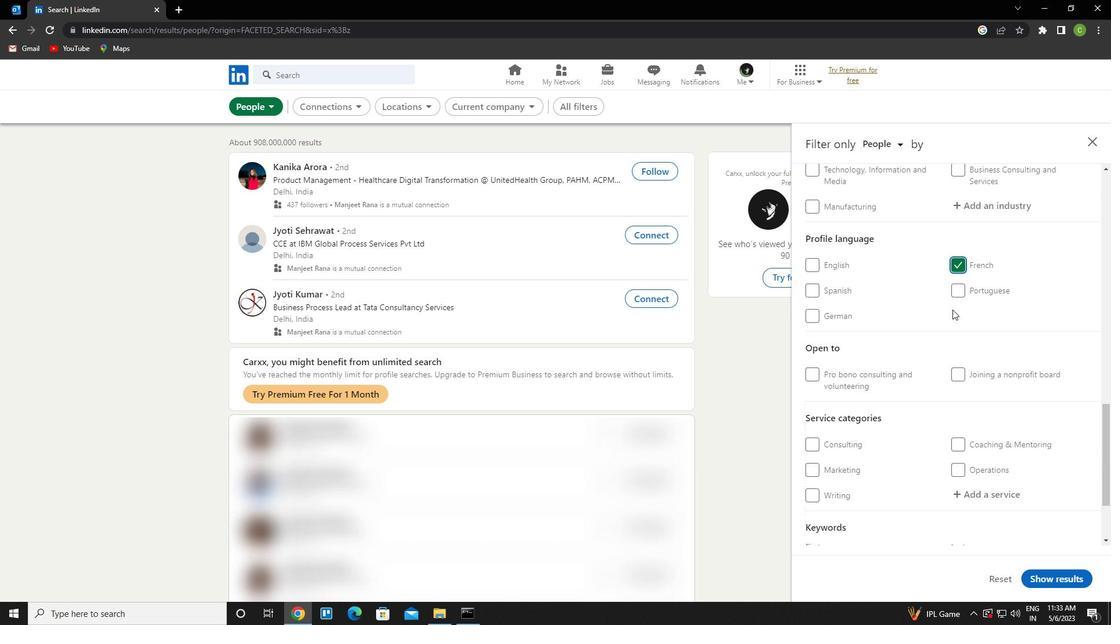 
Action: Mouse scrolled (952, 310) with delta (0, 0)
Screenshot: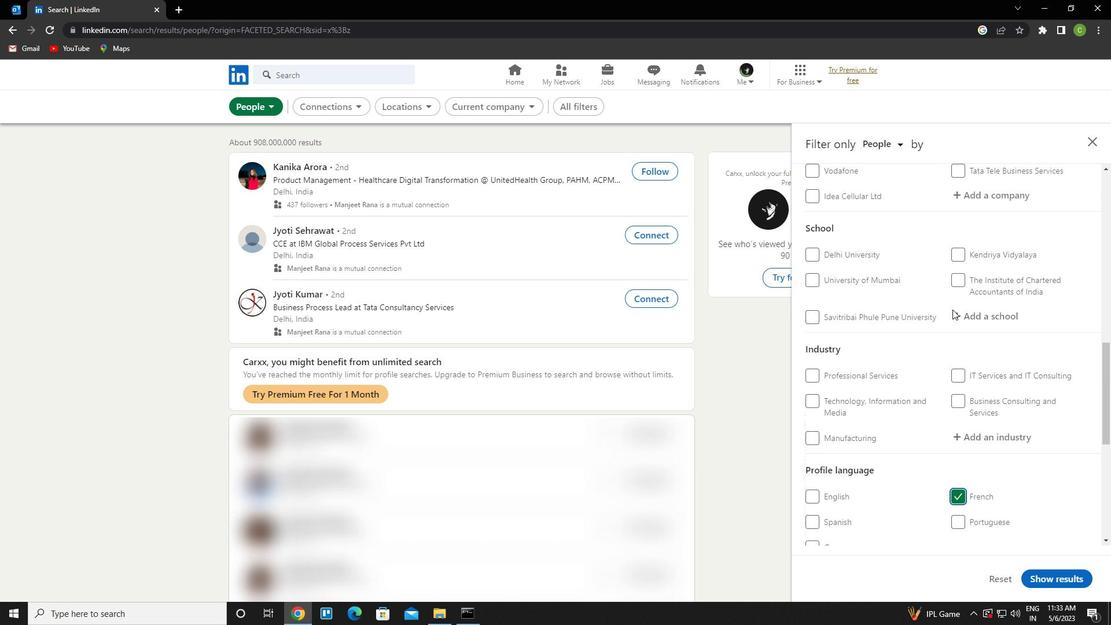 
Action: Mouse scrolled (952, 310) with delta (0, 0)
Screenshot: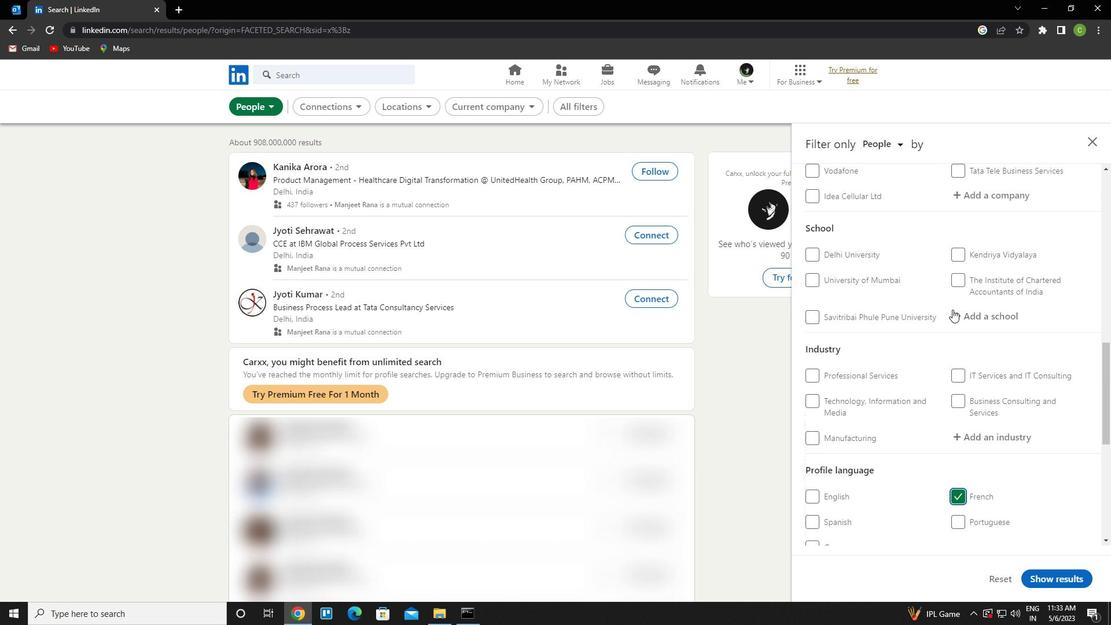 
Action: Mouse scrolled (952, 310) with delta (0, 0)
Screenshot: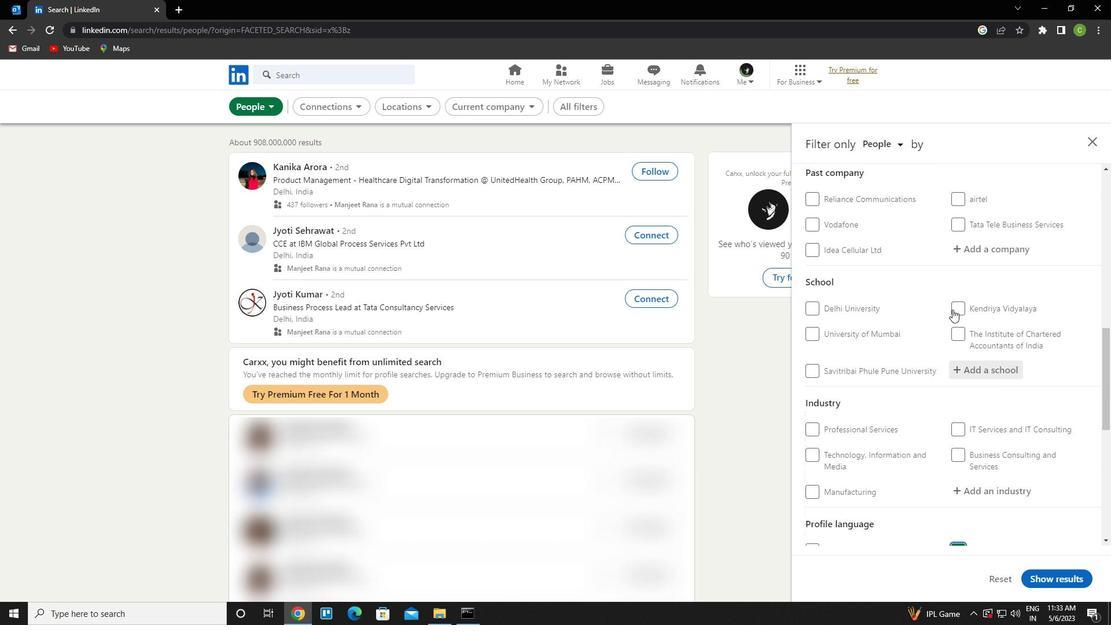 
Action: Mouse moved to (952, 310)
Screenshot: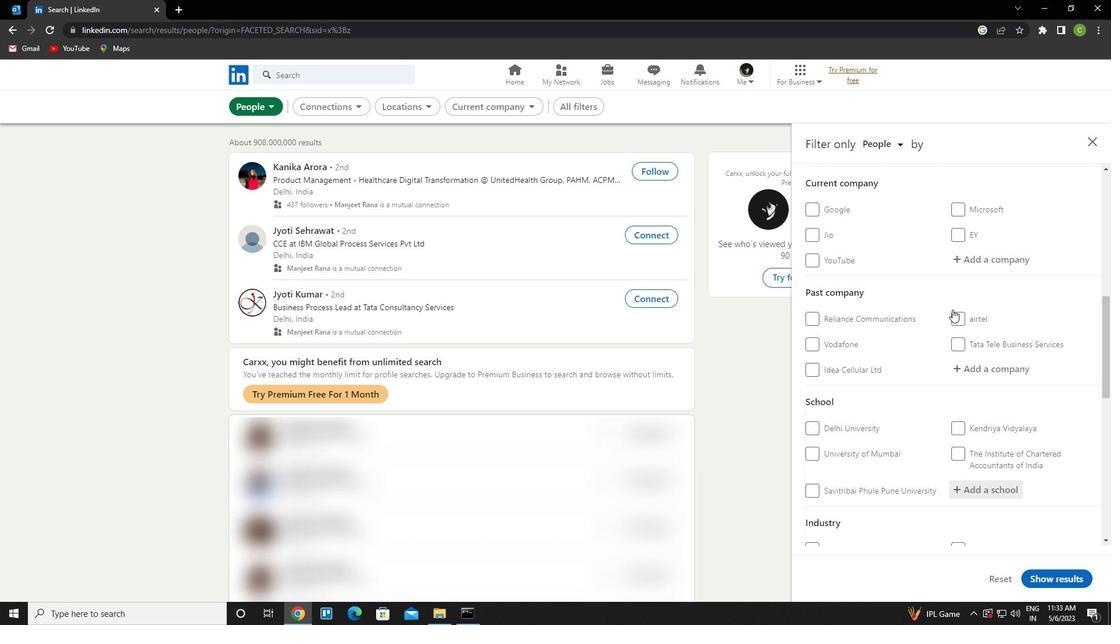 
Action: Mouse scrolled (952, 311) with delta (0, 0)
Screenshot: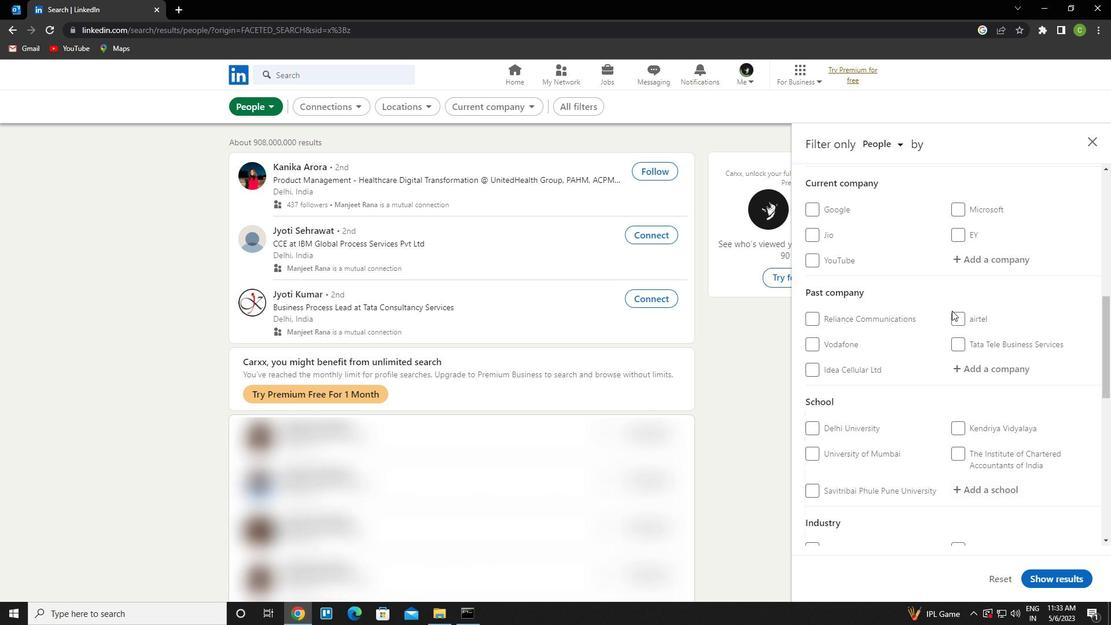 
Action: Mouse scrolled (952, 311) with delta (0, 0)
Screenshot: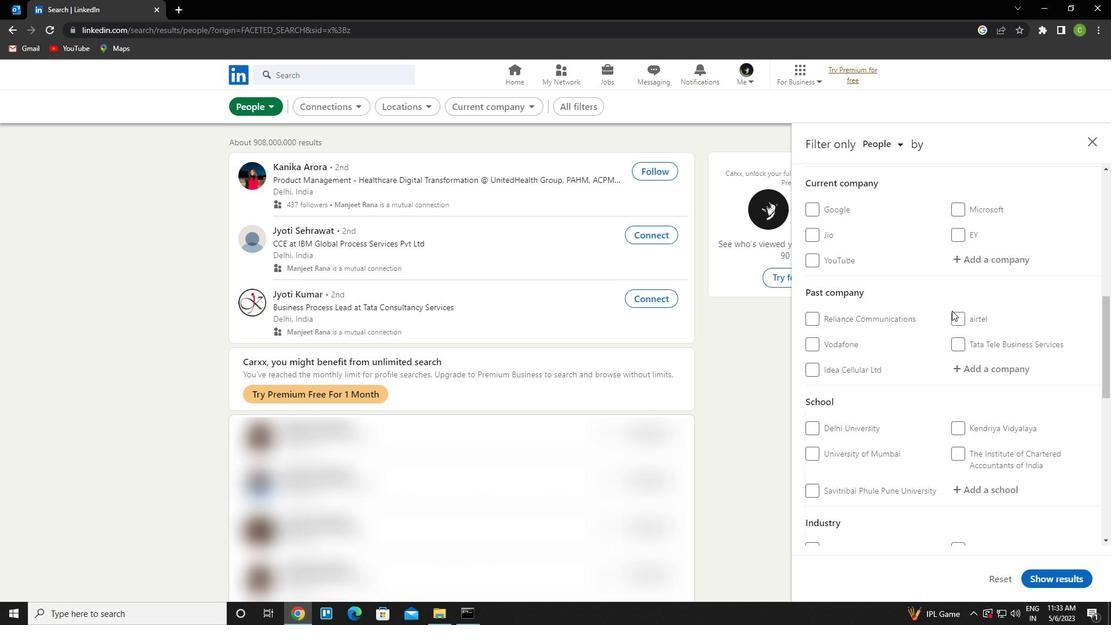 
Action: Mouse moved to (1000, 376)
Screenshot: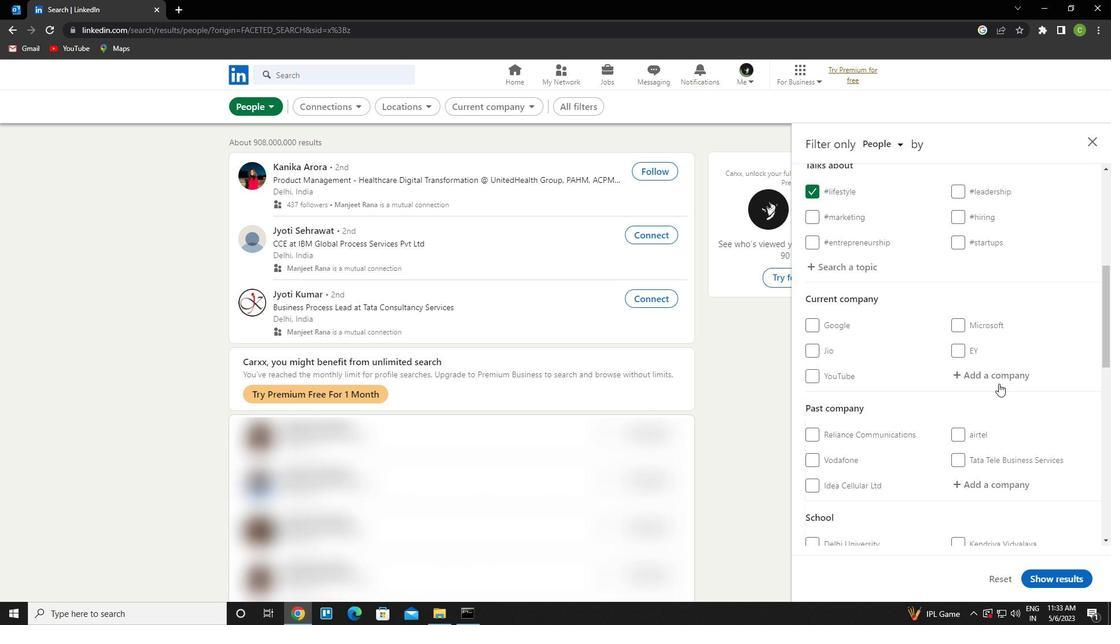 
Action: Mouse pressed left at (1000, 376)
Screenshot: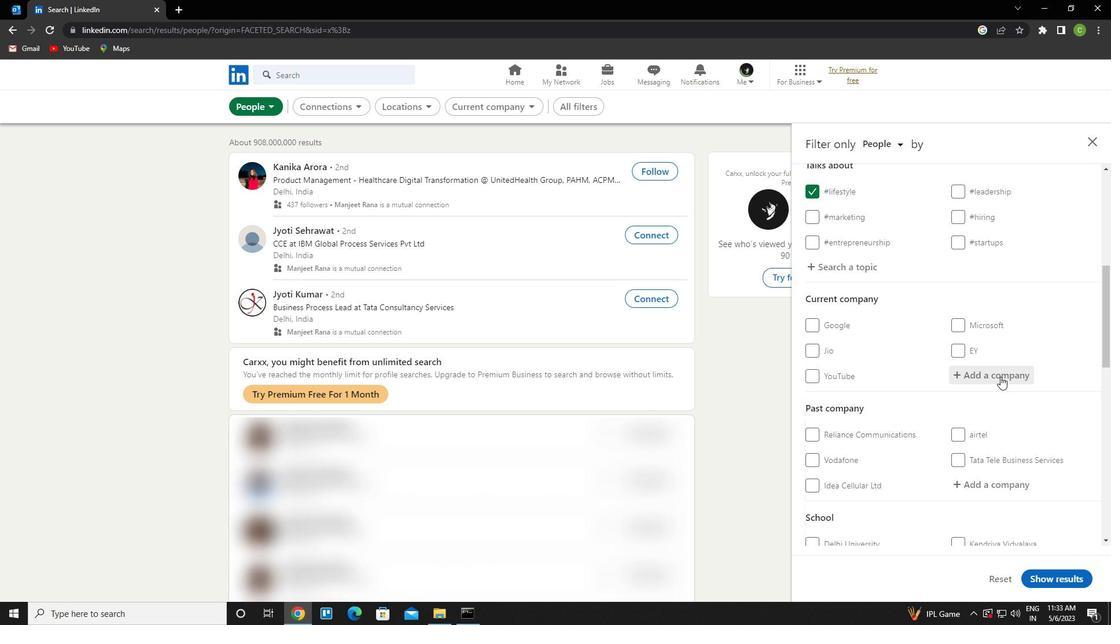 
Action: Key pressed <Key.caps_lock>l<Key.caps_lock>eela<Key.space>palaces<Key.down><Key.enter>
Screenshot: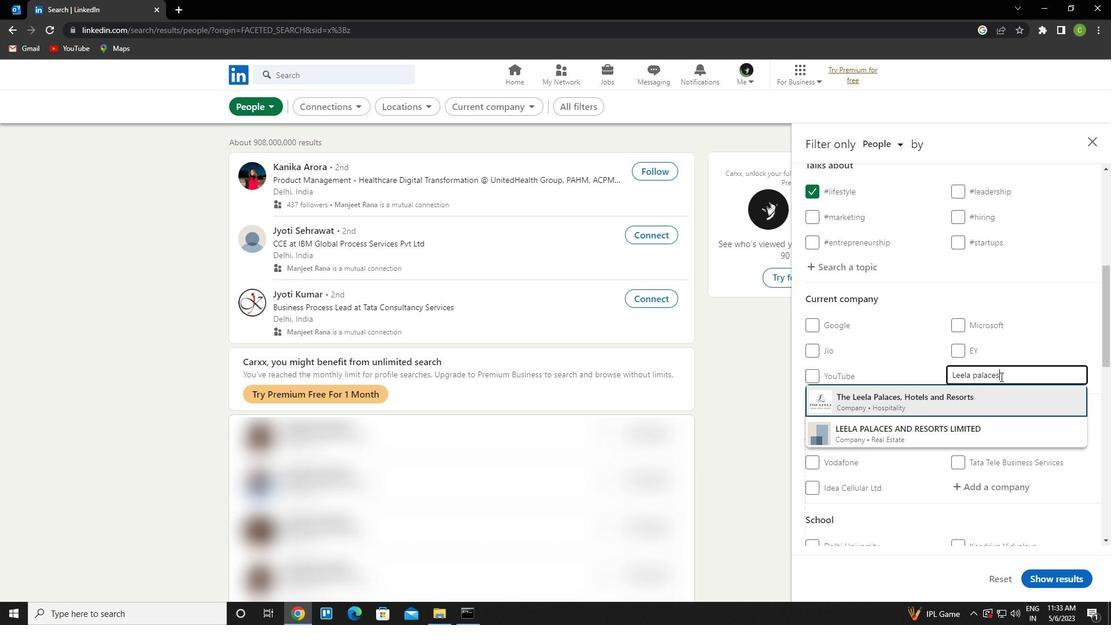 
Action: Mouse scrolled (1000, 376) with delta (0, 0)
Screenshot: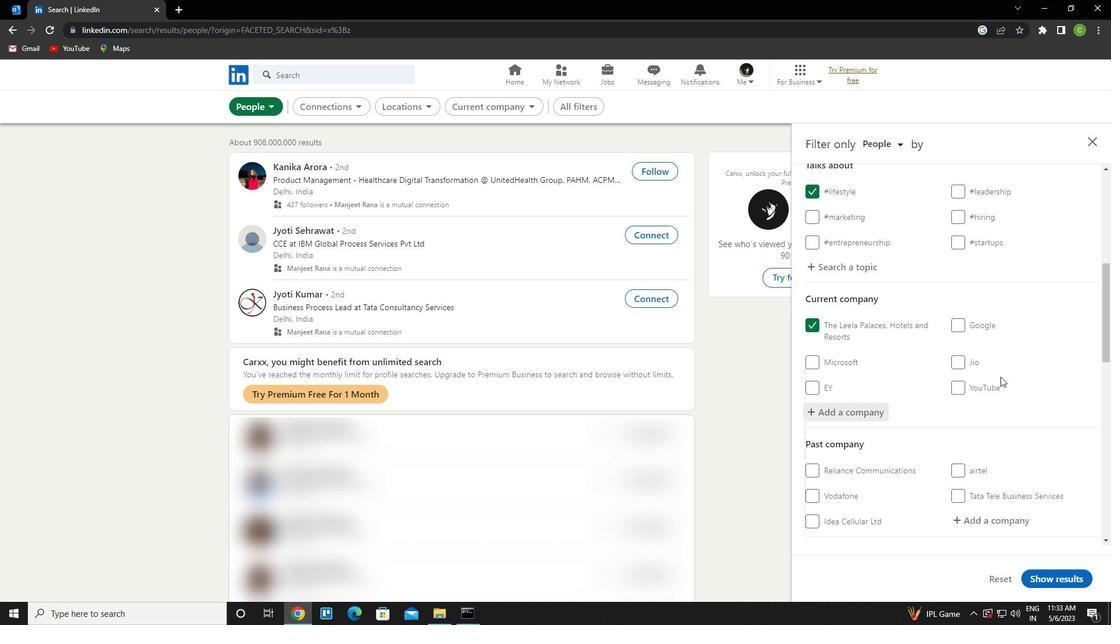 
Action: Mouse scrolled (1000, 376) with delta (0, 0)
Screenshot: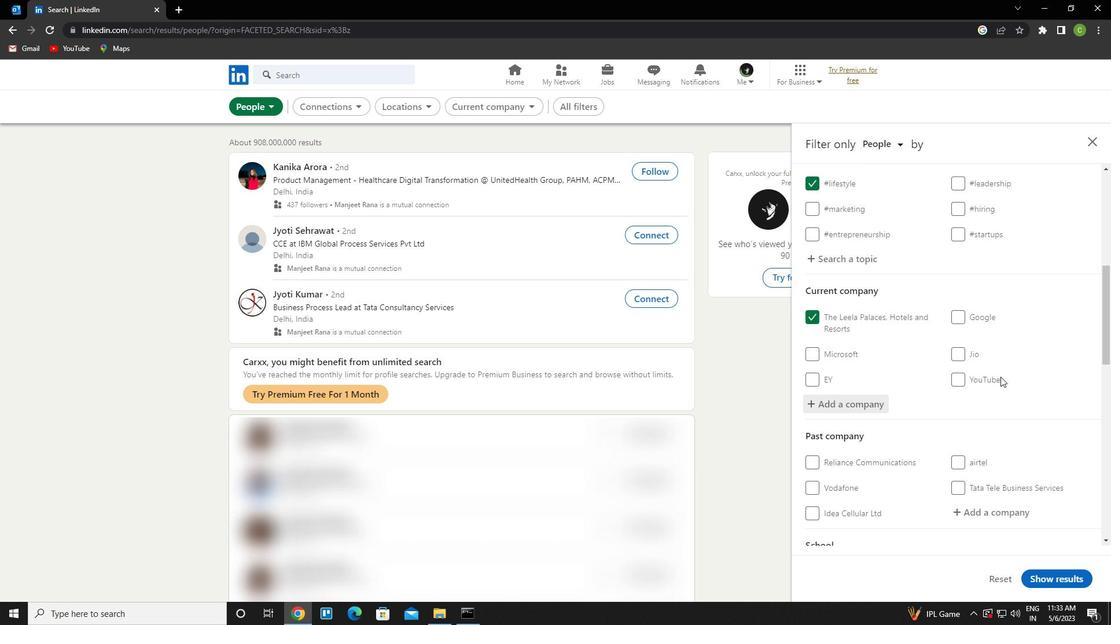
Action: Mouse scrolled (1000, 376) with delta (0, 0)
Screenshot: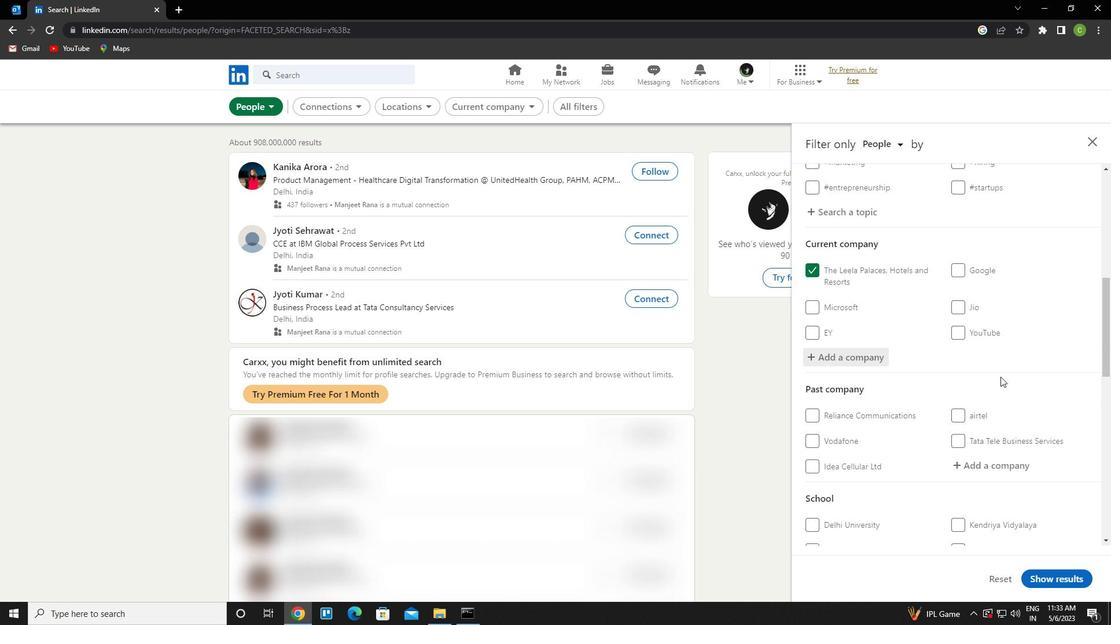 
Action: Mouse scrolled (1000, 376) with delta (0, 0)
Screenshot: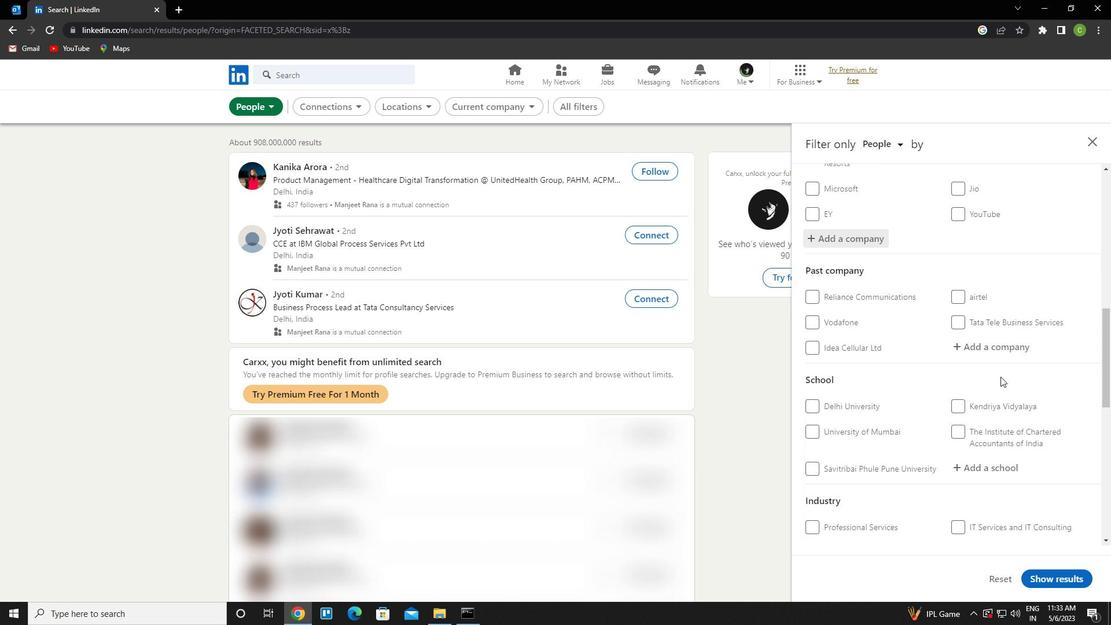 
Action: Mouse moved to (985, 412)
Screenshot: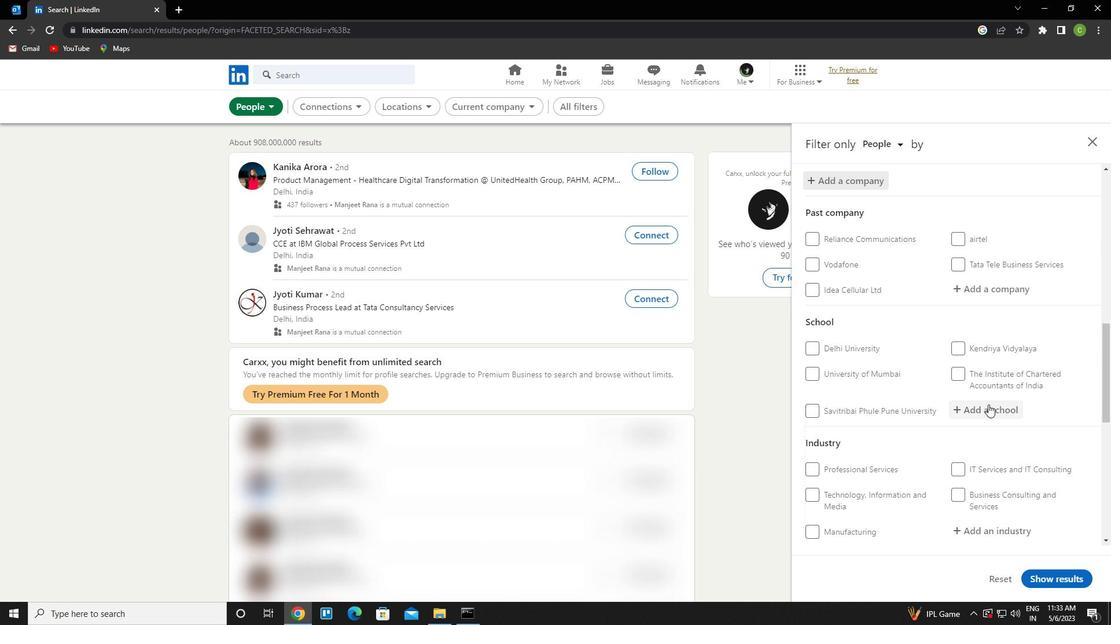 
Action: Mouse pressed left at (985, 412)
Screenshot: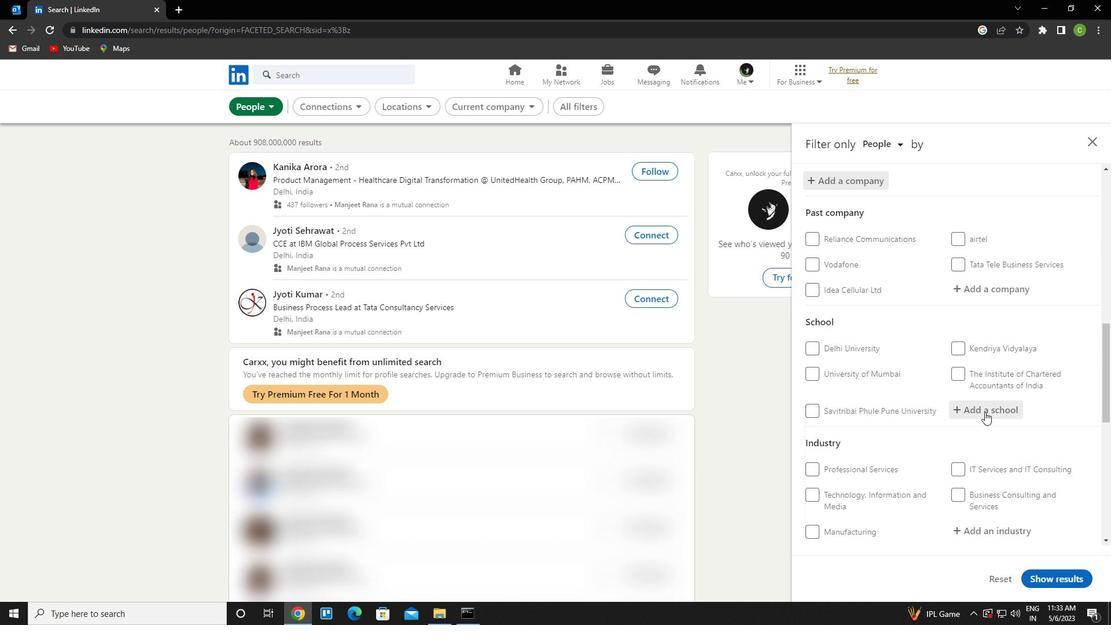 
Action: Key pressed <Key.caps_lock>o<Key.caps_lock>xford<Key.down><Key.space>public<Key.space><Key.down><Key.enter>
Screenshot: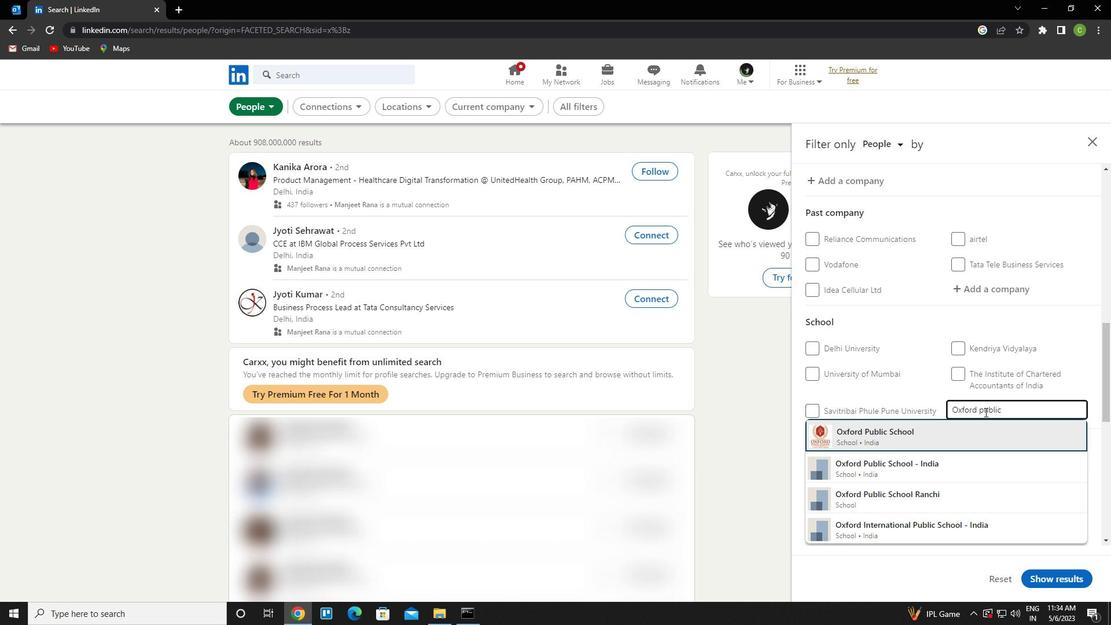 
Action: Mouse scrolled (985, 411) with delta (0, 0)
Screenshot: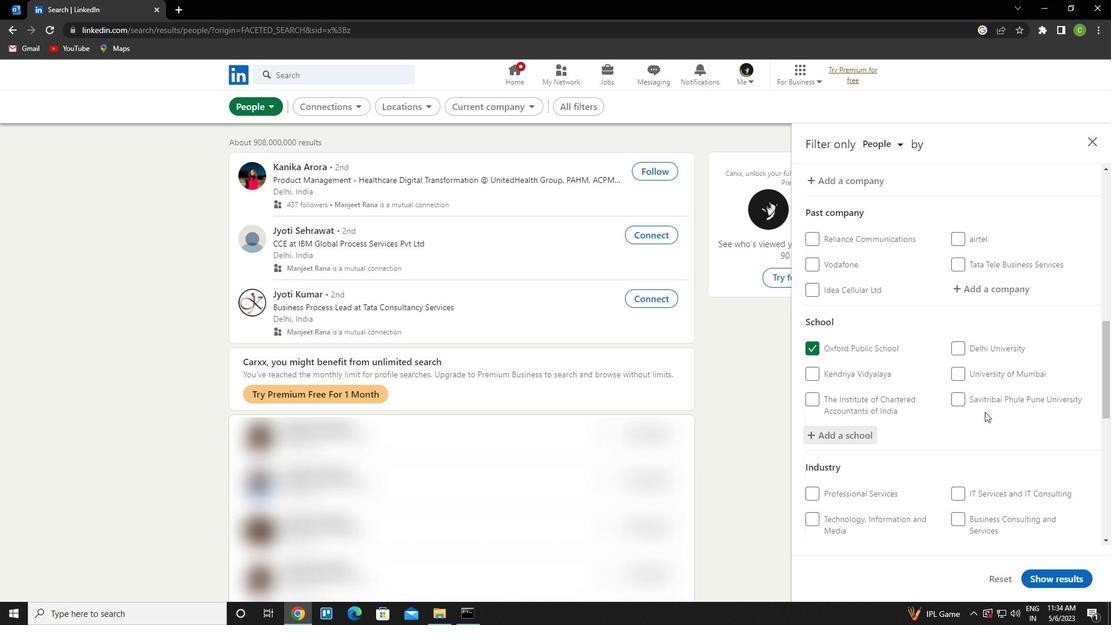 
Action: Mouse scrolled (985, 411) with delta (0, 0)
Screenshot: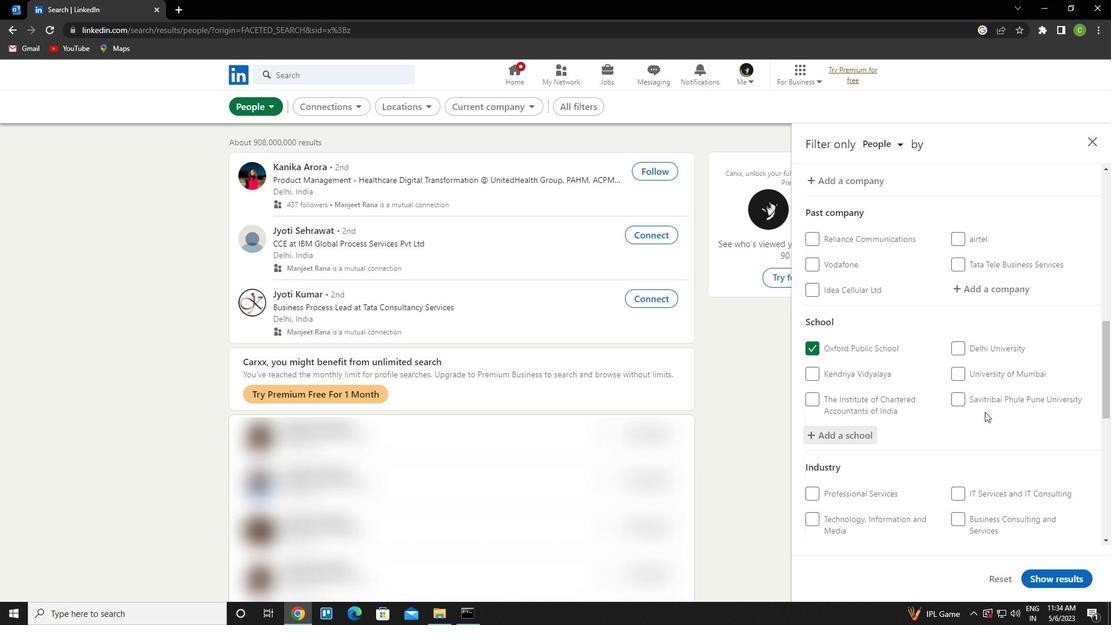 
Action: Mouse scrolled (985, 411) with delta (0, 0)
Screenshot: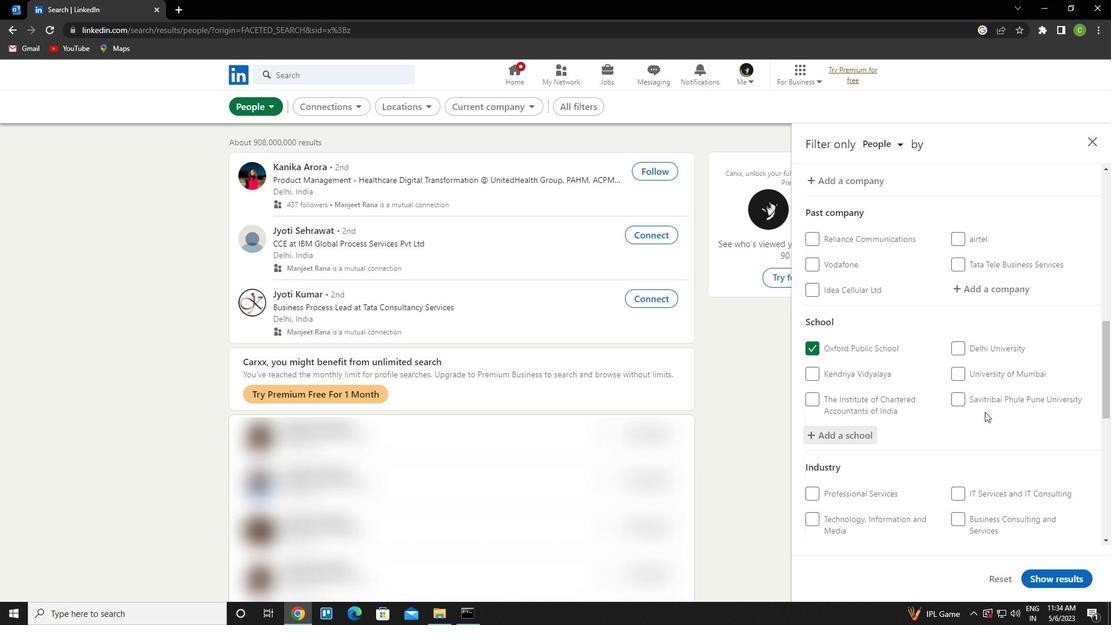 
Action: Mouse scrolled (985, 411) with delta (0, 0)
Screenshot: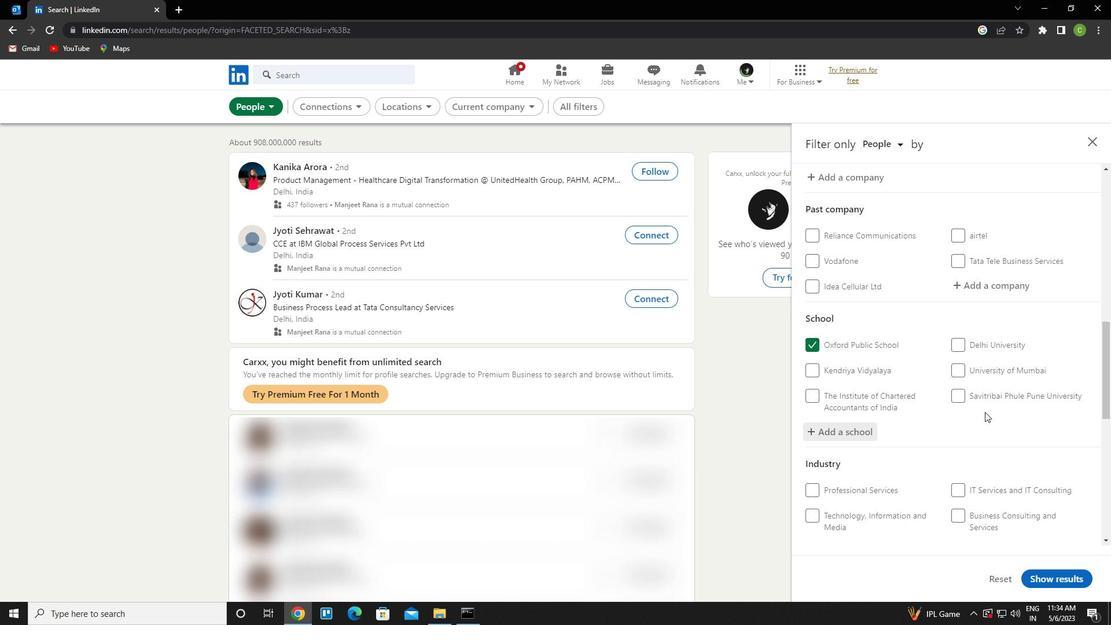 
Action: Mouse moved to (991, 323)
Screenshot: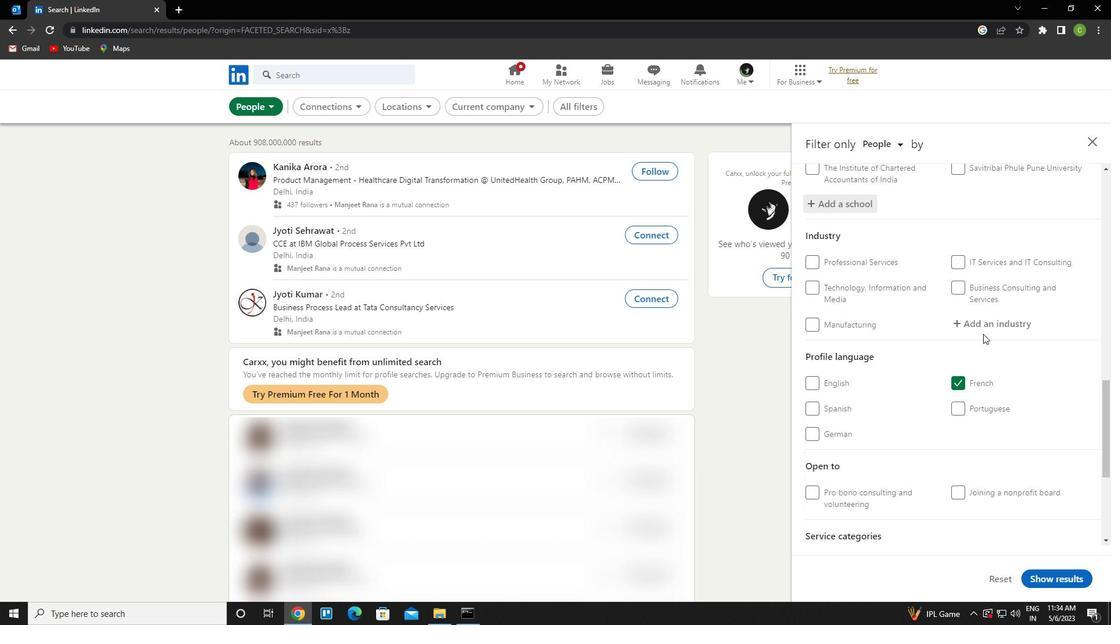 
Action: Mouse pressed left at (991, 323)
Screenshot: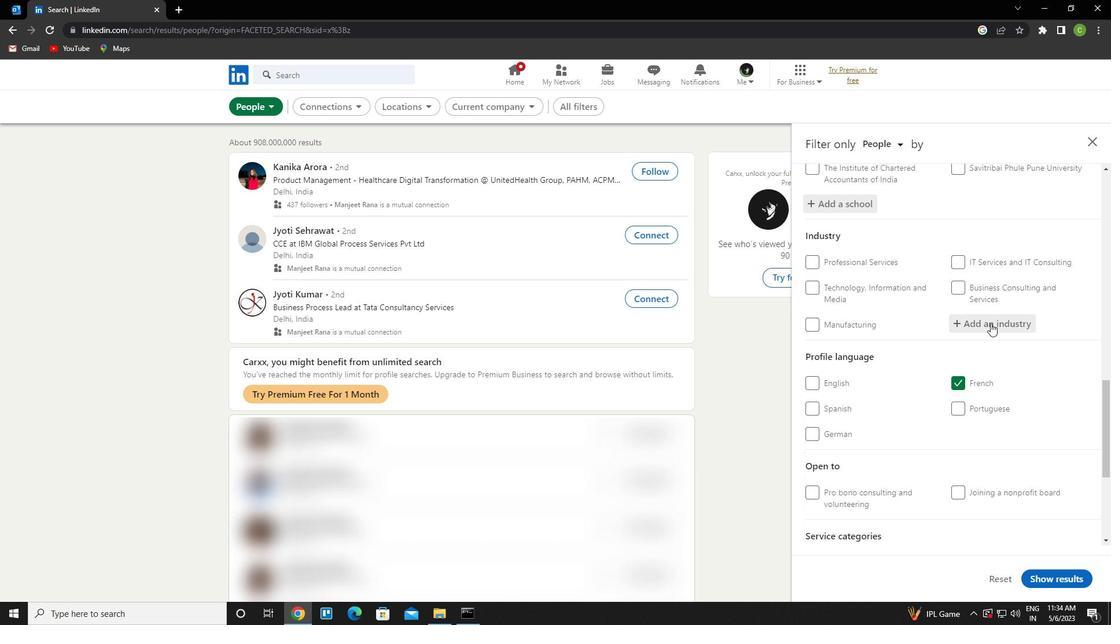
Action: Key pressed <Key.caps_lock>w<Key.caps_lock>holesale<Key.space>petroleum<Key.down><Key.enter>
Screenshot: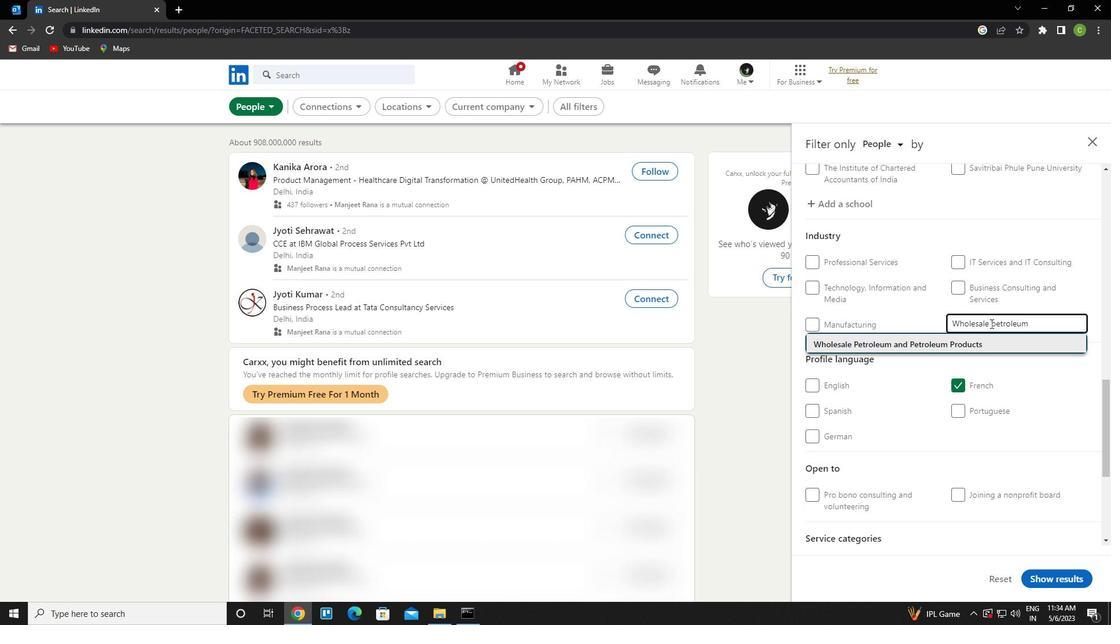 
Action: Mouse scrolled (991, 323) with delta (0, 0)
Screenshot: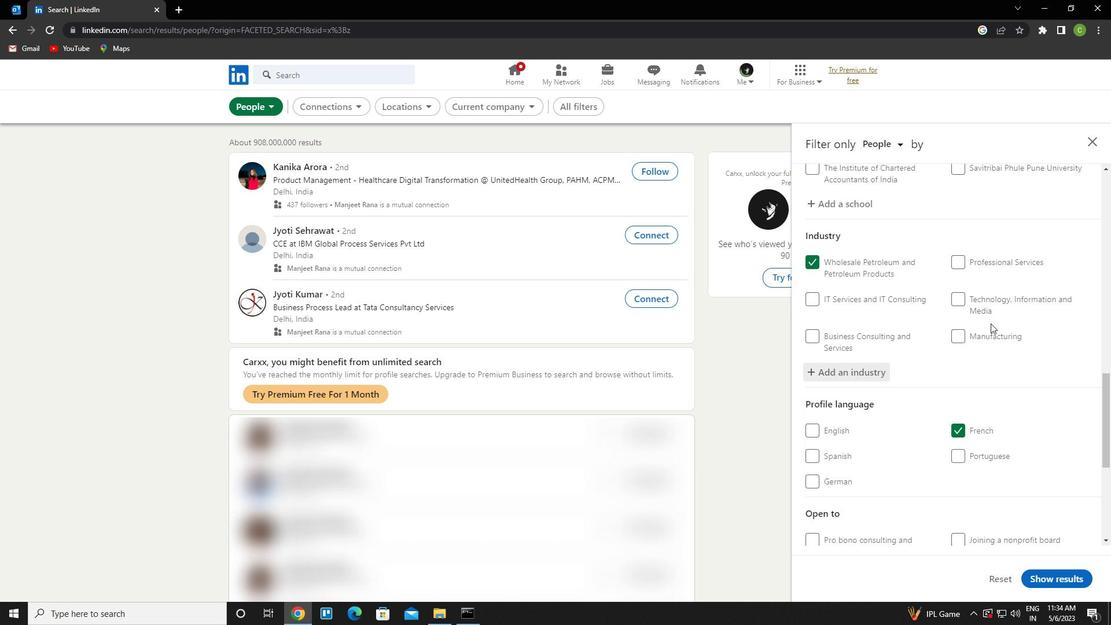 
Action: Mouse scrolled (991, 323) with delta (0, 0)
Screenshot: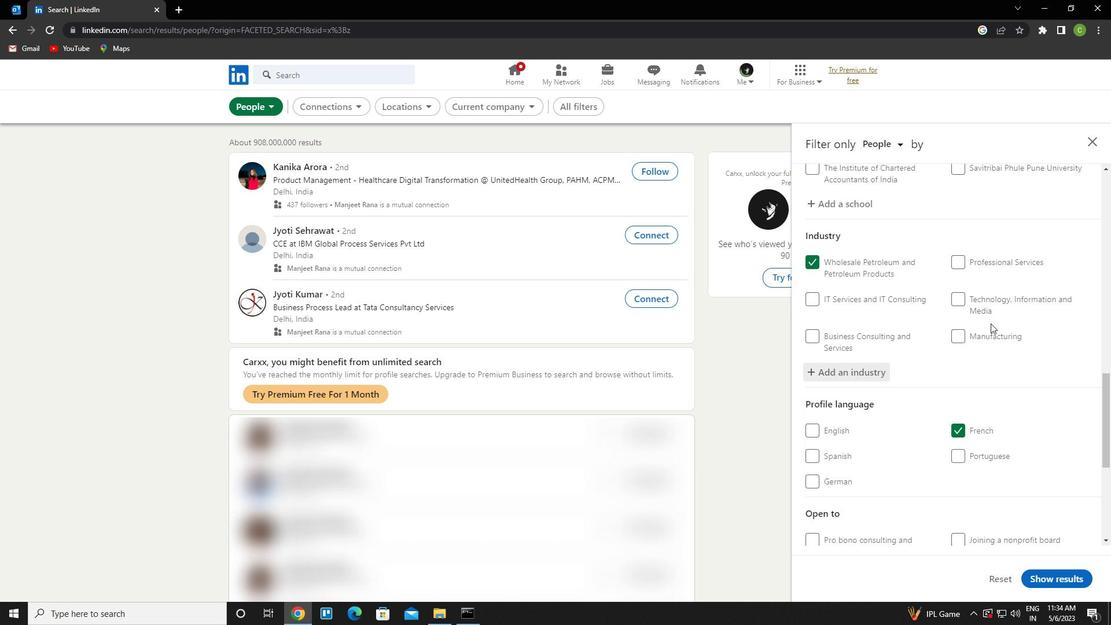 
Action: Mouse scrolled (991, 323) with delta (0, 0)
Screenshot: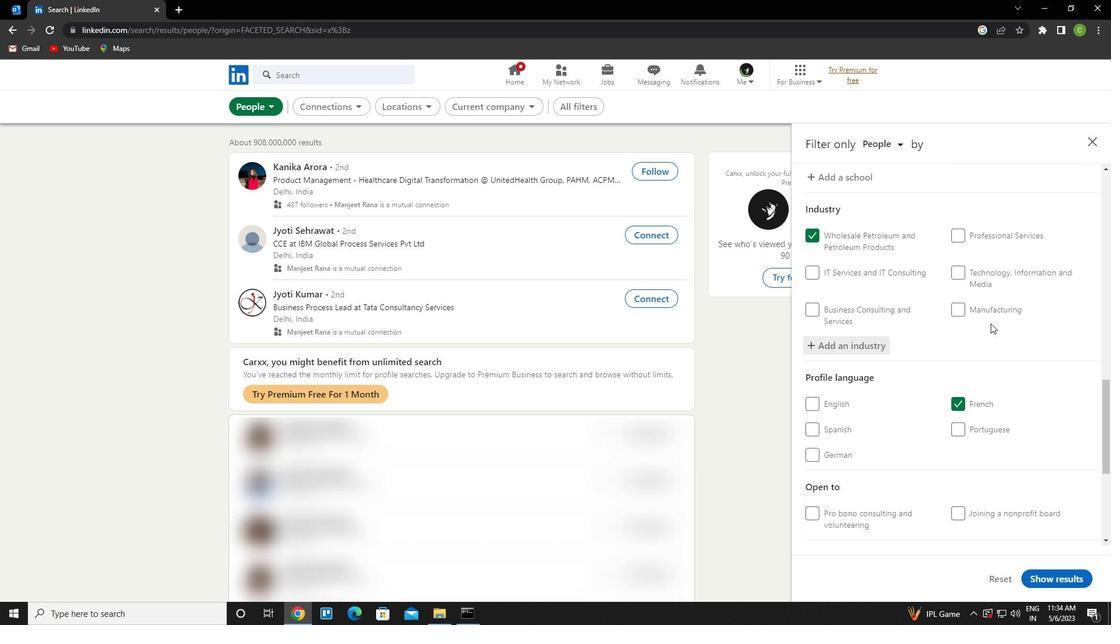 
Action: Mouse scrolled (991, 323) with delta (0, 0)
Screenshot: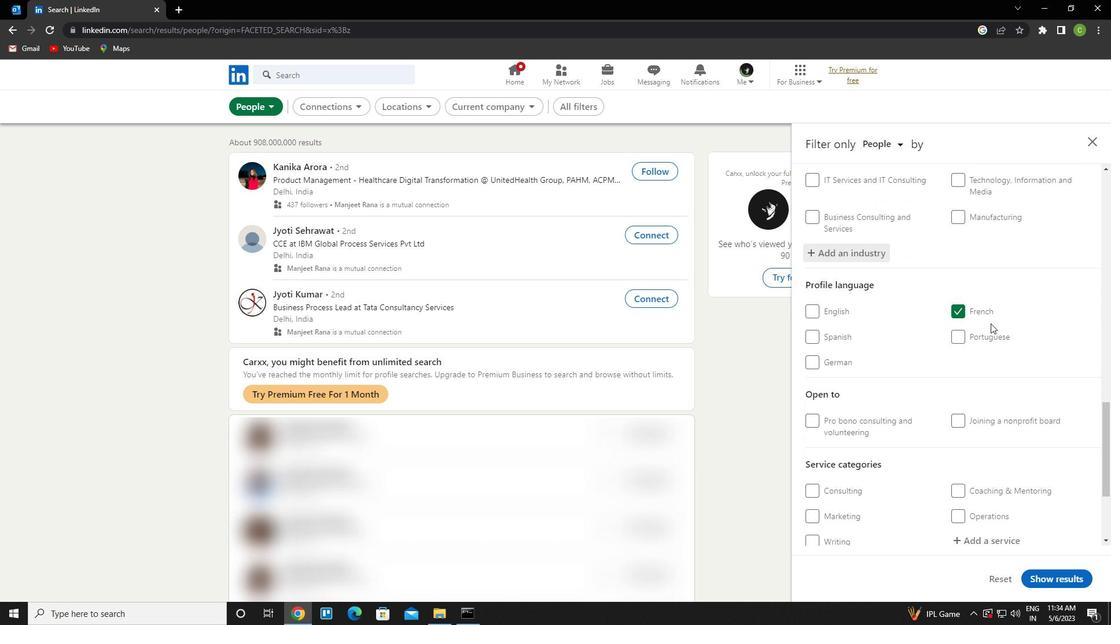 
Action: Mouse scrolled (991, 323) with delta (0, 0)
Screenshot: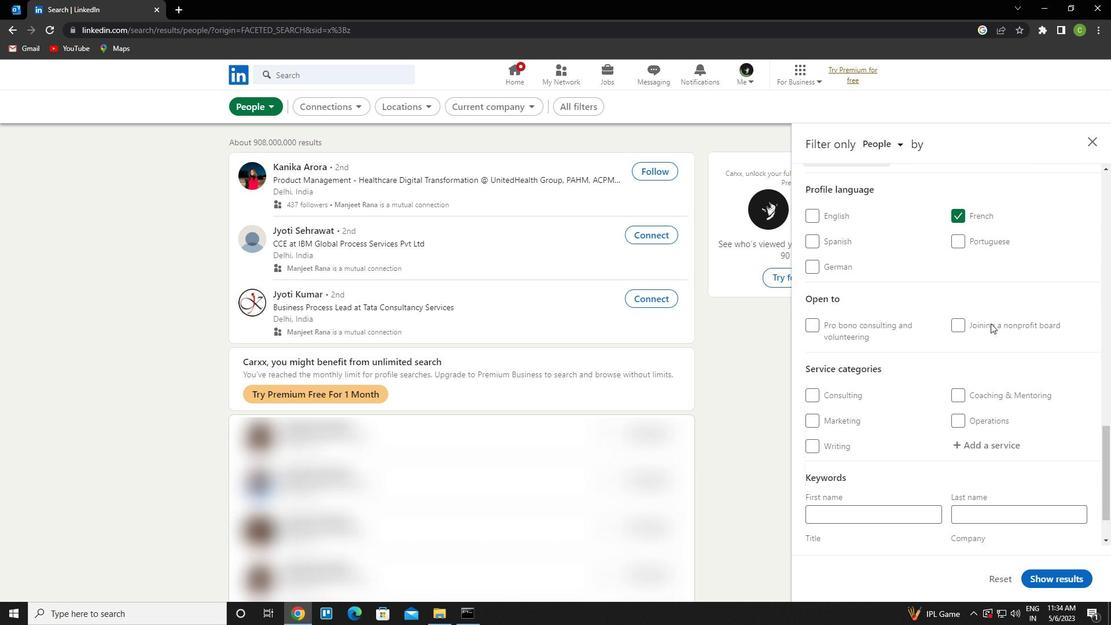 
Action: Mouse scrolled (991, 323) with delta (0, 0)
Screenshot: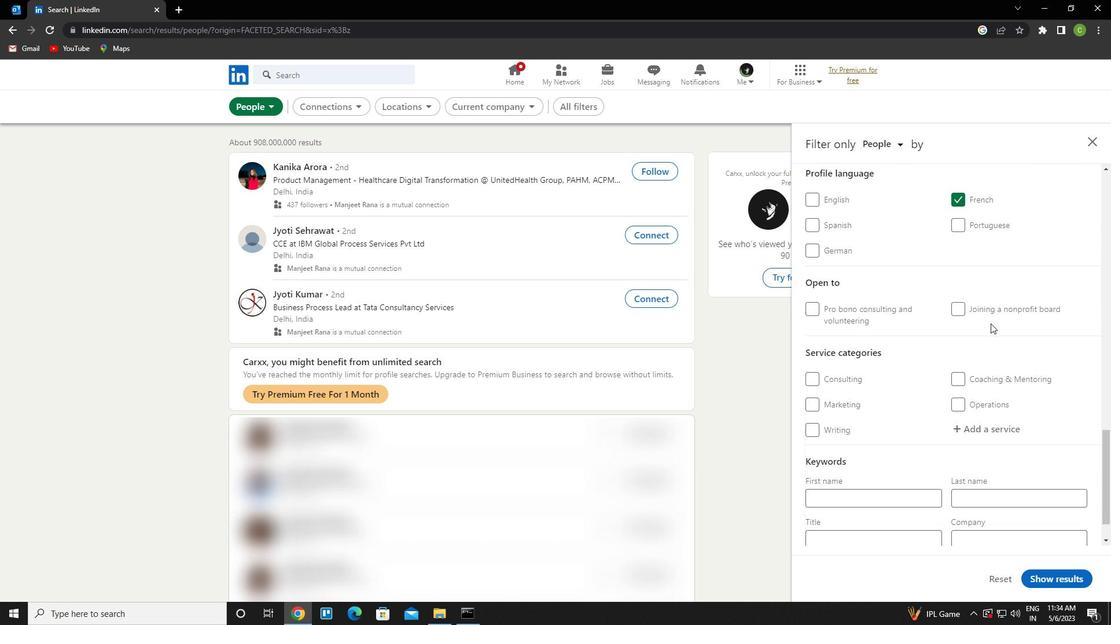 
Action: Mouse moved to (989, 389)
Screenshot: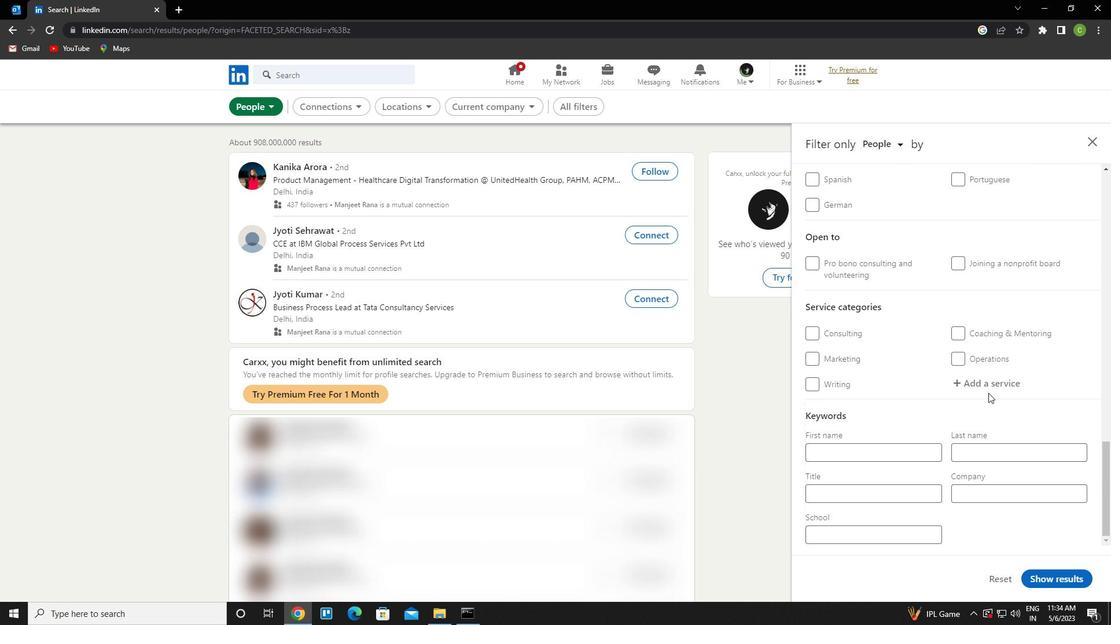 
Action: Mouse pressed left at (989, 389)
Screenshot: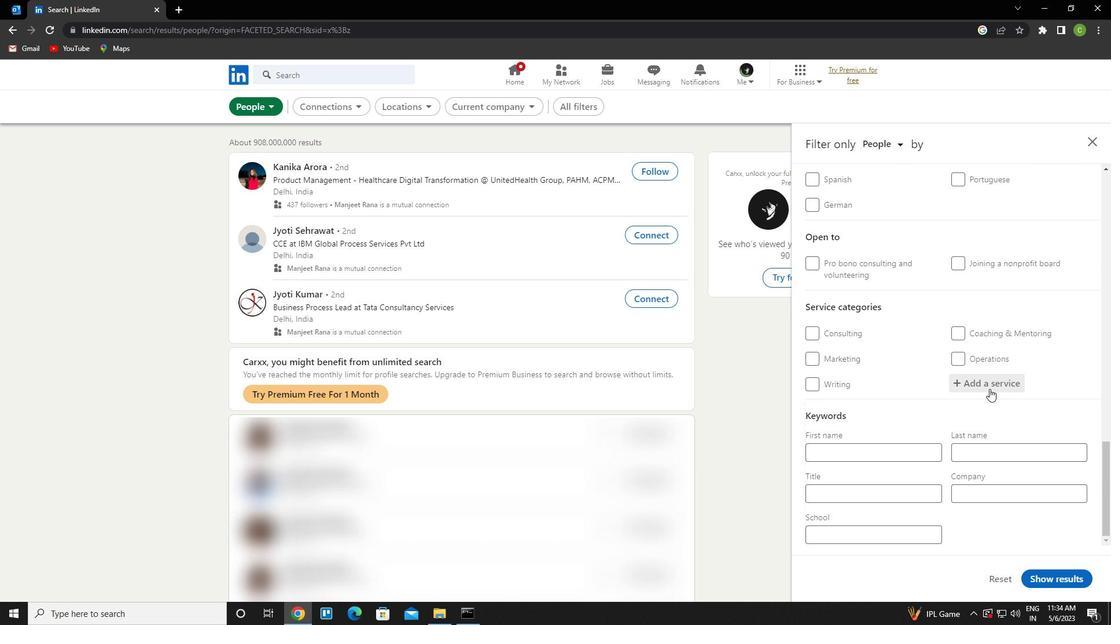 
Action: Key pressed <Key.caps_lock>s<Key.caps_lock>trategic<Key.space>planning<Key.down><Key.enter>
Screenshot: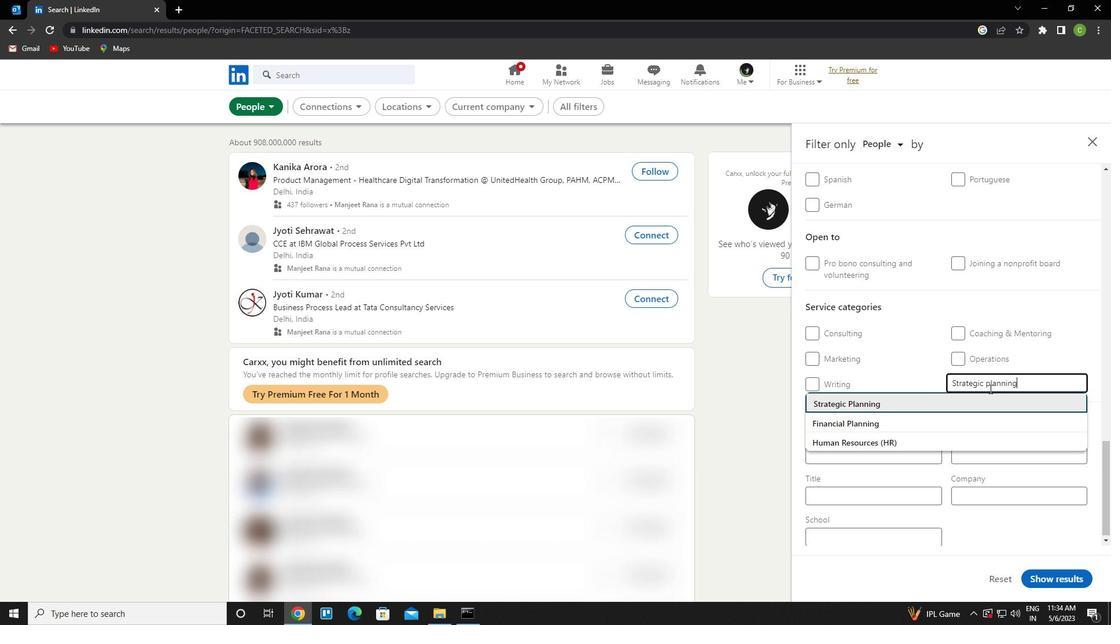 
Action: Mouse scrolled (989, 388) with delta (0, 0)
Screenshot: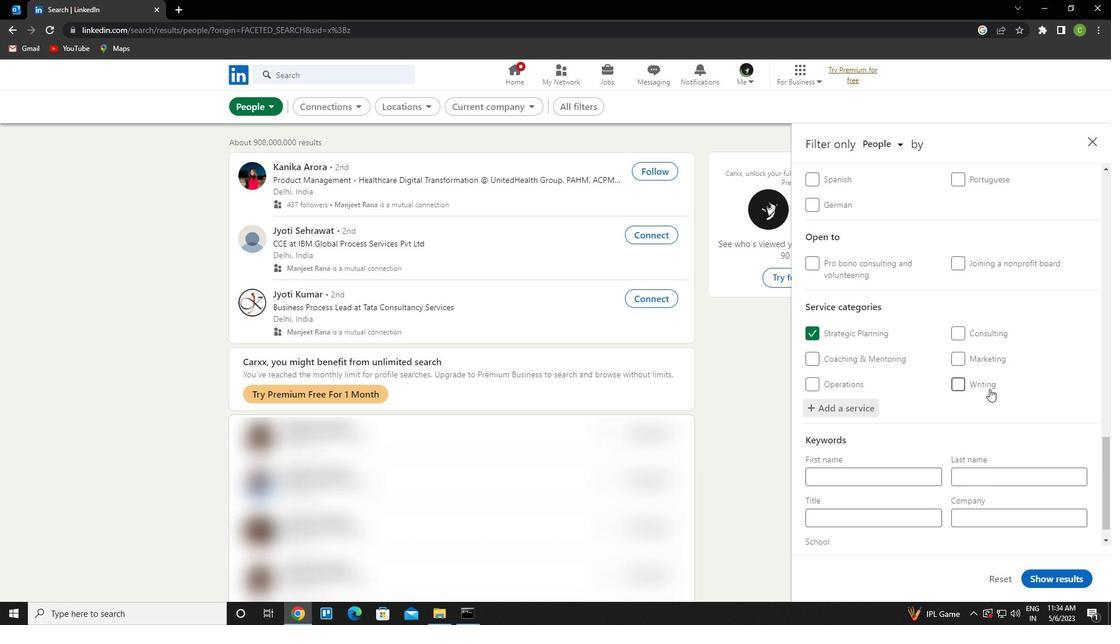 
Action: Mouse scrolled (989, 388) with delta (0, 0)
Screenshot: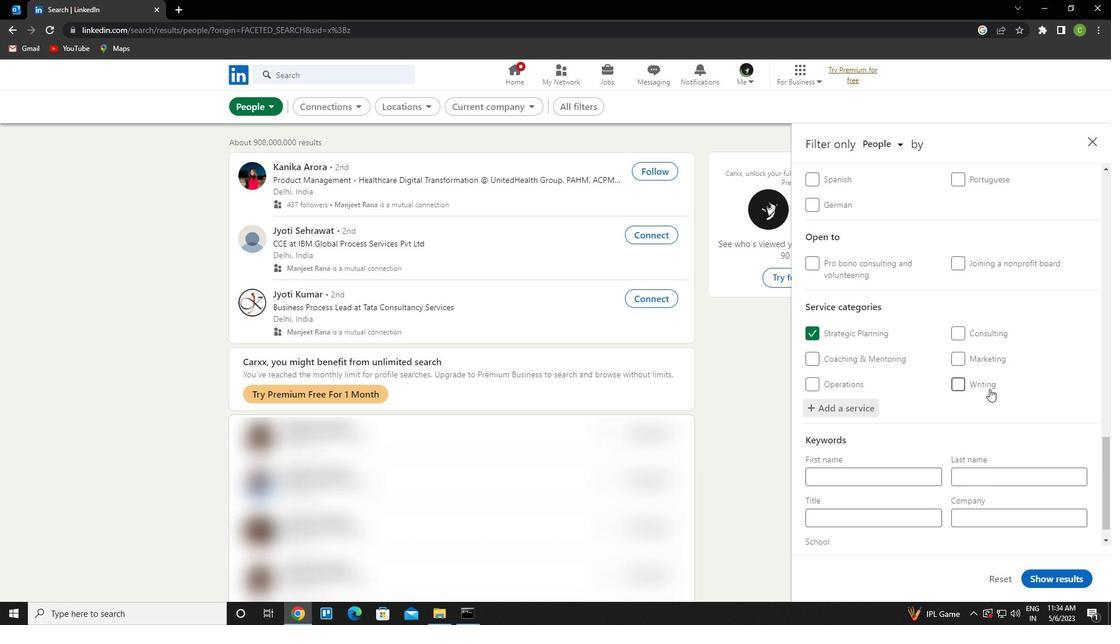 
Action: Mouse scrolled (989, 388) with delta (0, 0)
Screenshot: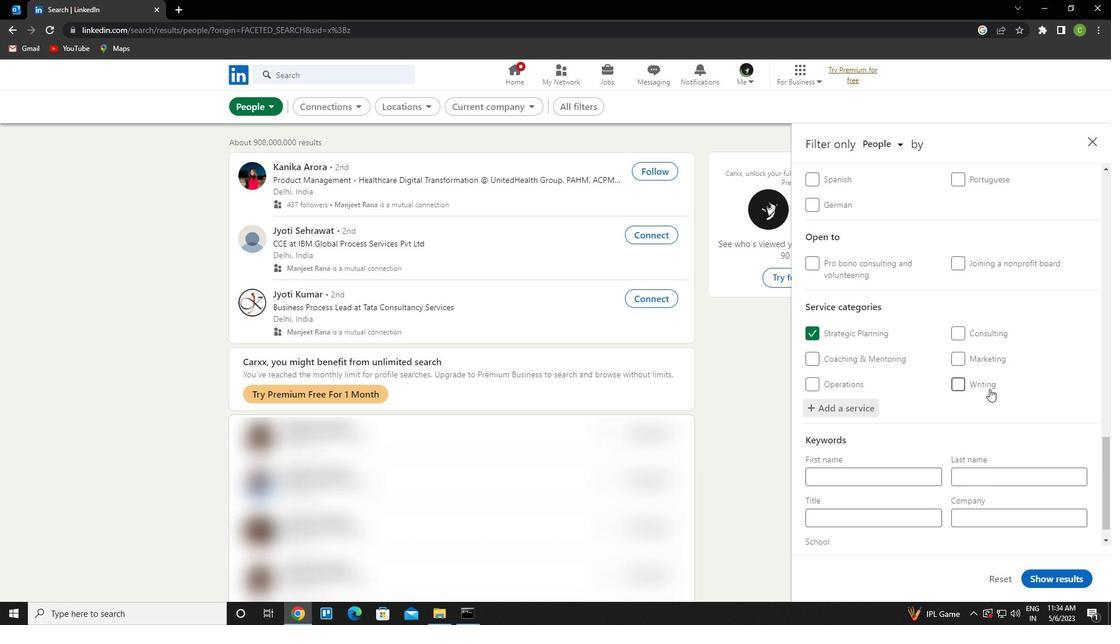
Action: Mouse scrolled (989, 388) with delta (0, 0)
Screenshot: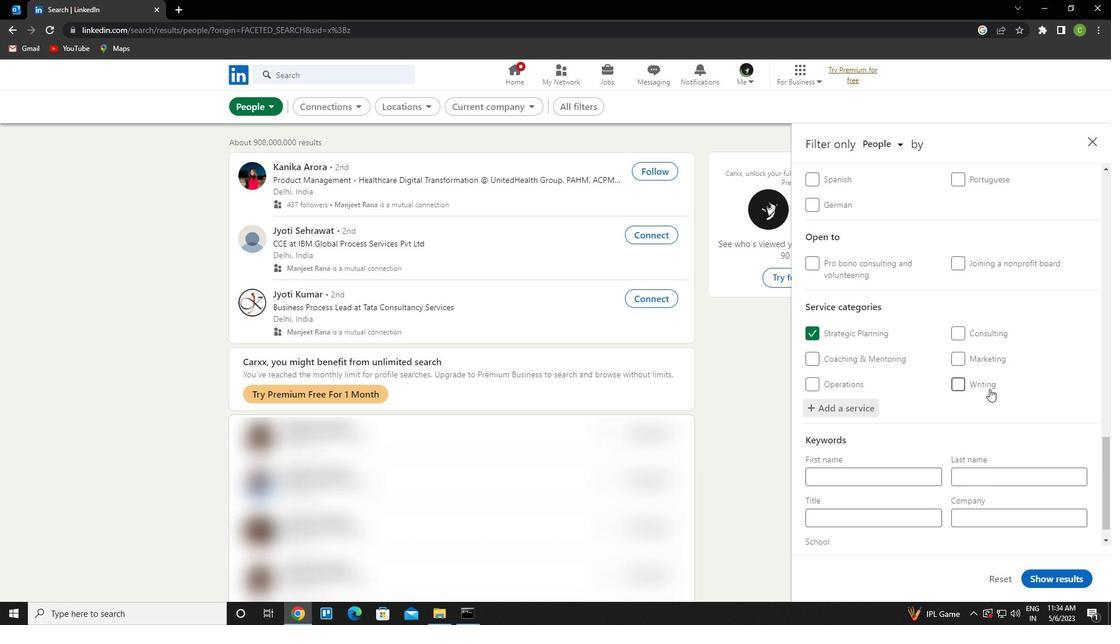 
Action: Mouse scrolled (989, 388) with delta (0, 0)
Screenshot: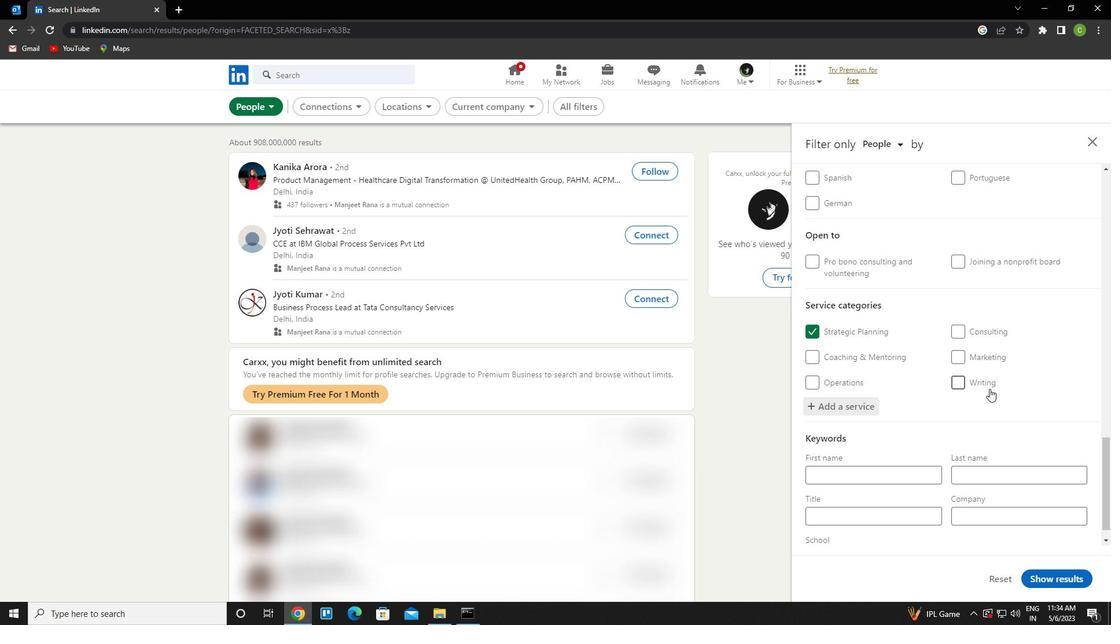 
Action: Mouse scrolled (989, 388) with delta (0, 0)
Screenshot: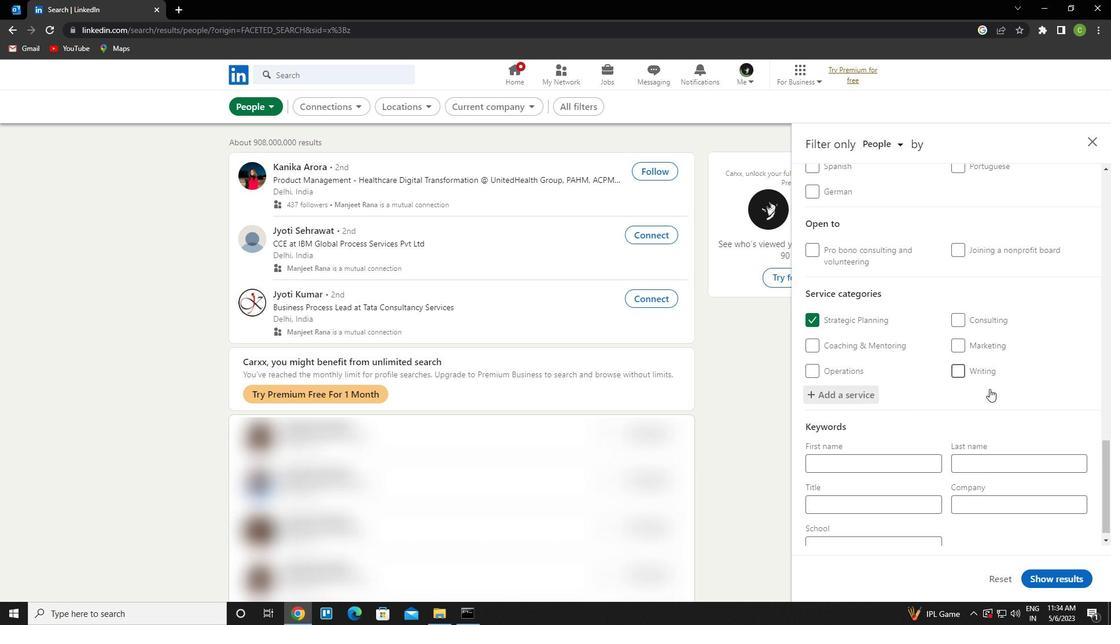 
Action: Mouse moved to (886, 492)
Screenshot: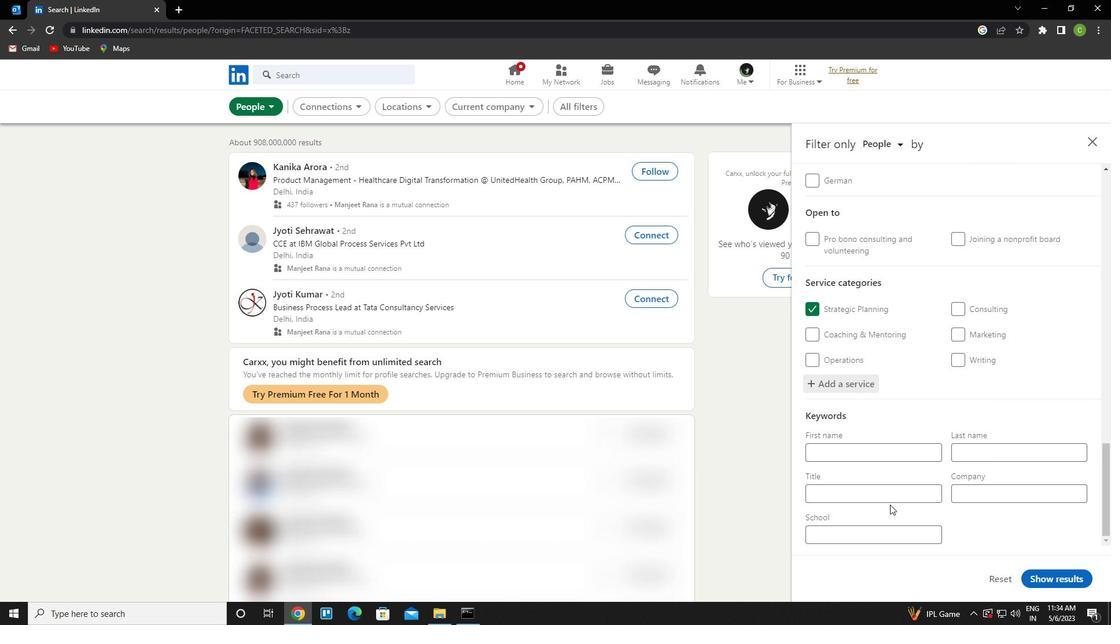 
Action: Mouse pressed left at (886, 492)
Screenshot: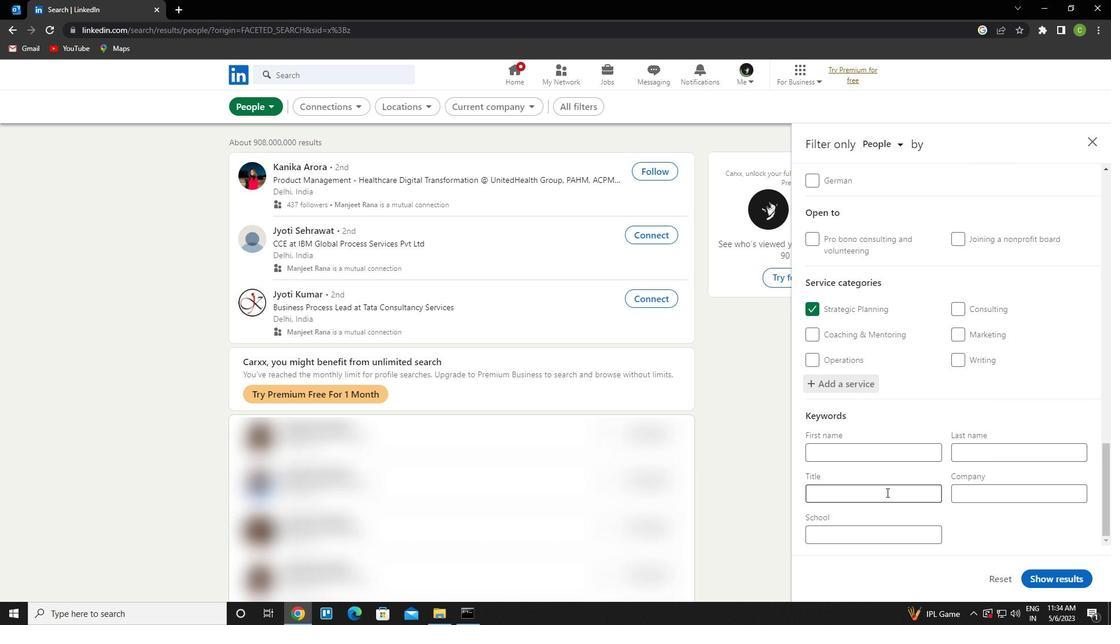 
Action: Key pressed <Key.caps_lock>s<Key.caps_lock>ocial<Key.space><Key.caps_lock>m<Key.caps_lock>edia<Key.space><Key.caps_lock>s<Key.caps_lock>pecialist
Screenshot: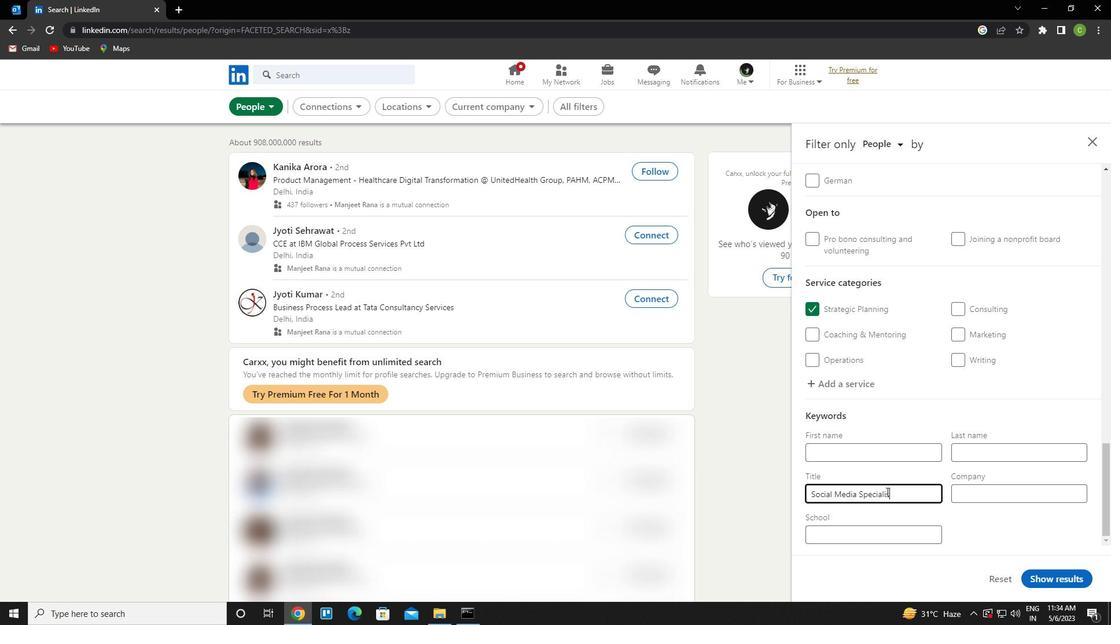 
Action: Mouse moved to (1079, 574)
Screenshot: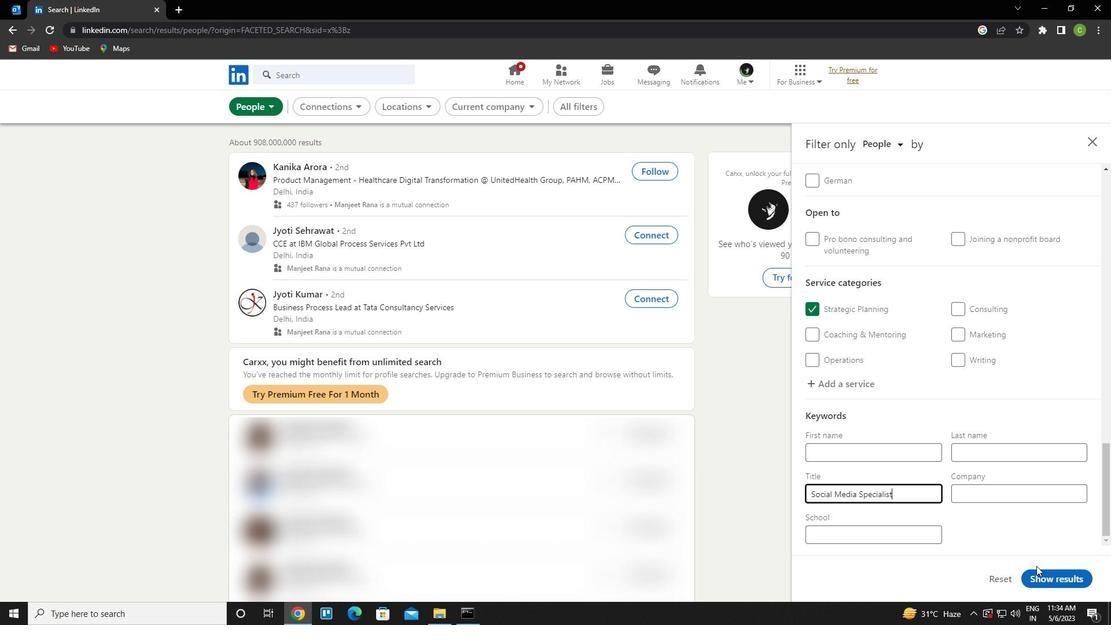 
Action: Mouse pressed left at (1079, 574)
Screenshot: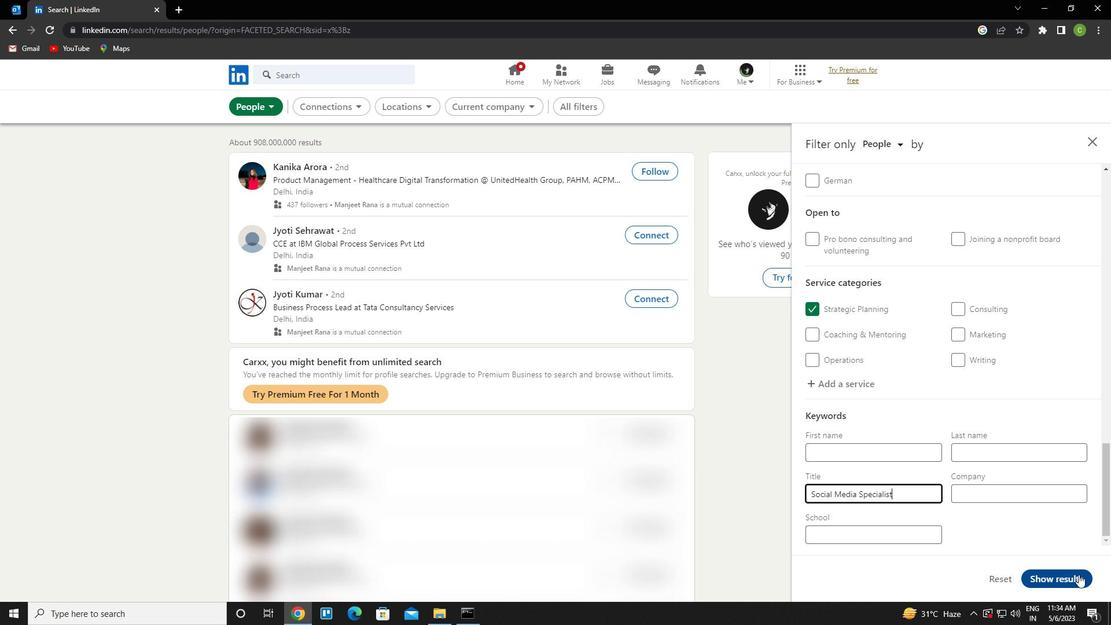 
Action: Mouse moved to (558, 573)
Screenshot: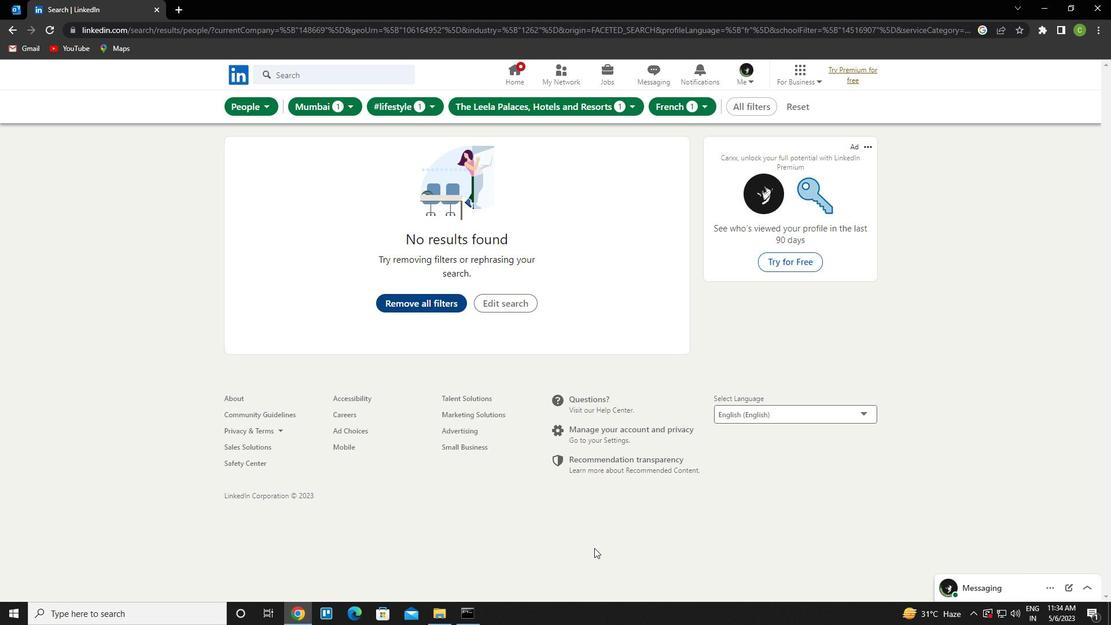 
